 Task: Find connections with filter location Presidencia Roque Sáenz Peña with filter topic #communitywith filter profile language Spanish with filter current company JavaScript with filter school Lala Lajpatrai Institute Of Management with filter industry Motor Vehicle Parts Manufacturing with filter service category UX Research with filter keywords title Sound Engineer
Action: Mouse moved to (560, 98)
Screenshot: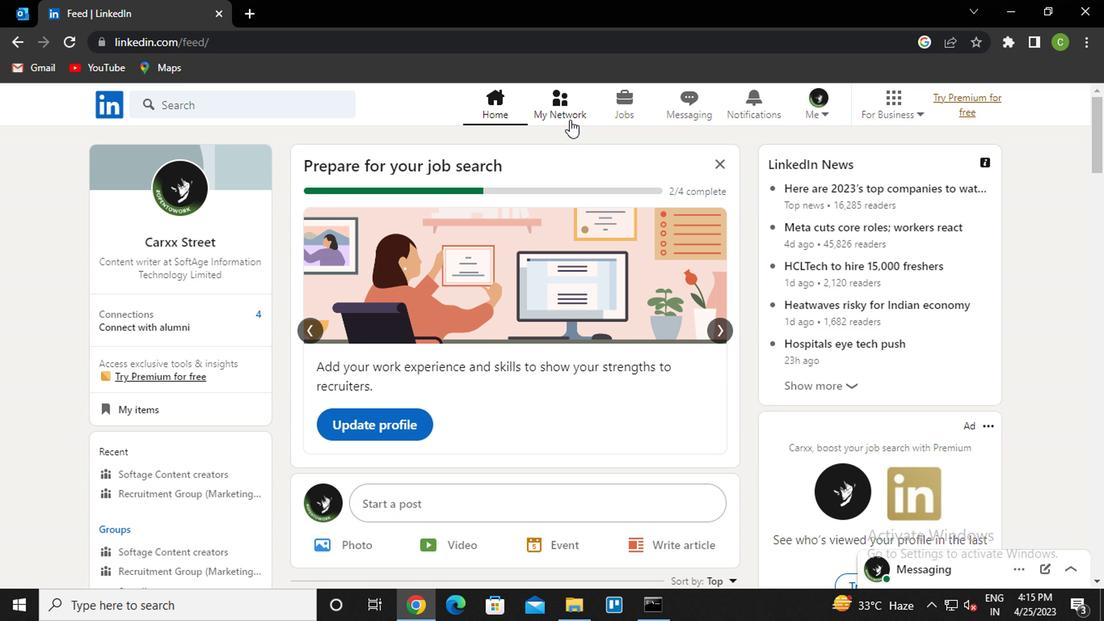 
Action: Mouse pressed left at (560, 98)
Screenshot: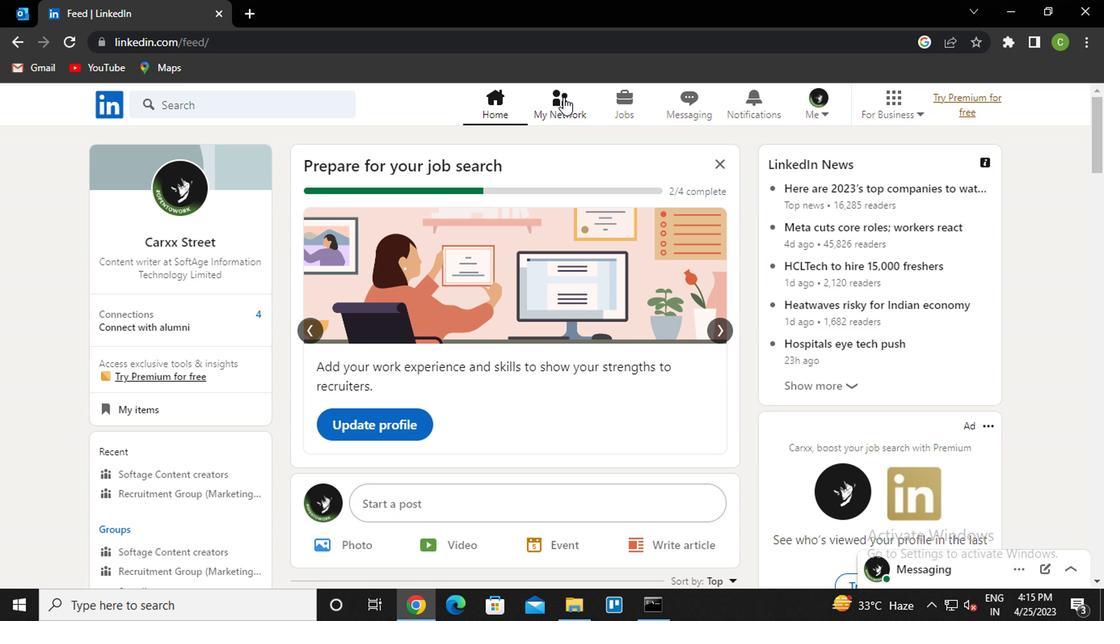 
Action: Mouse moved to (234, 195)
Screenshot: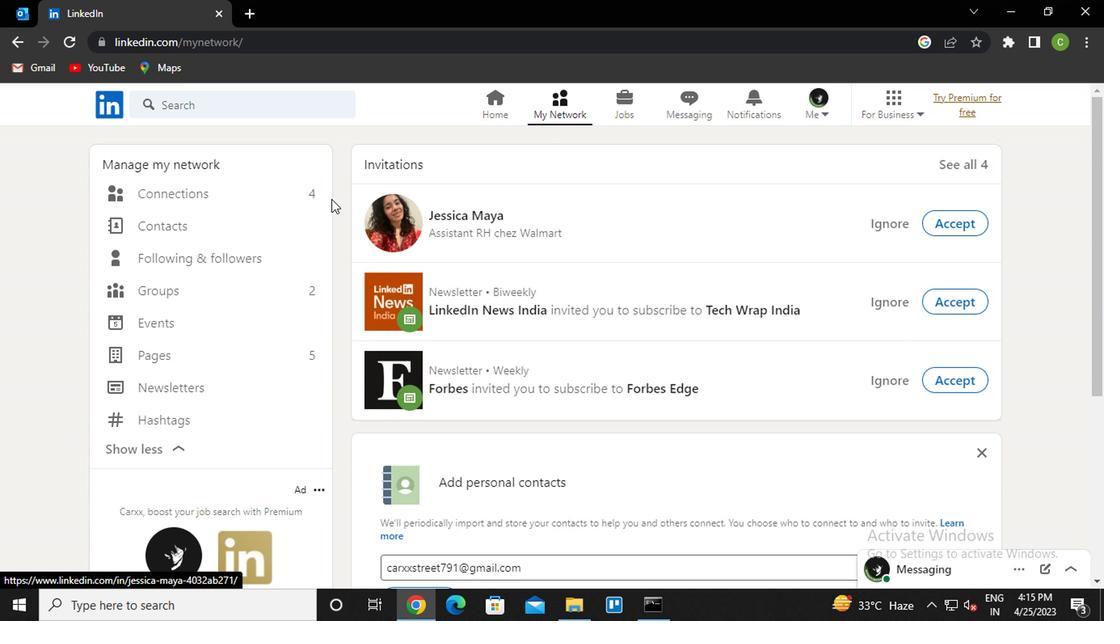 
Action: Mouse pressed left at (234, 195)
Screenshot: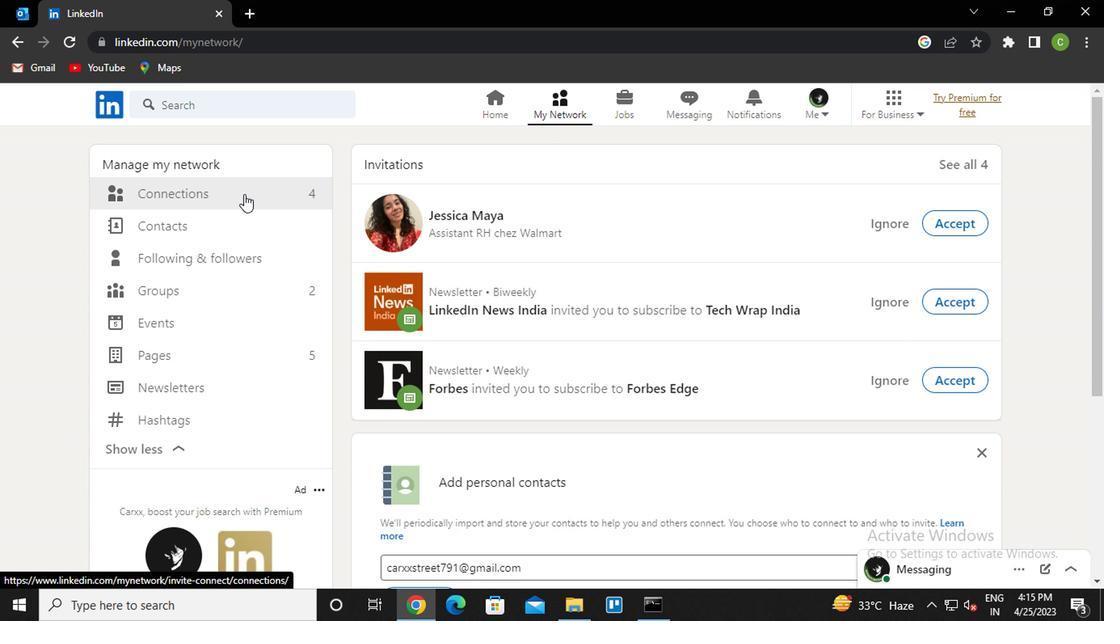 
Action: Mouse moved to (671, 186)
Screenshot: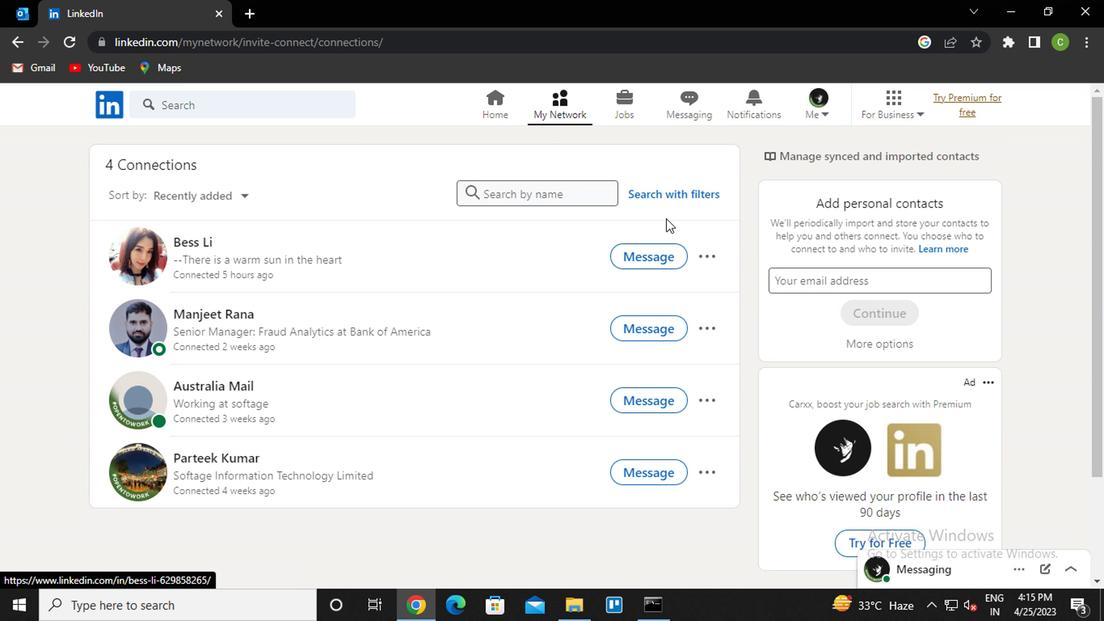 
Action: Mouse pressed left at (671, 186)
Screenshot: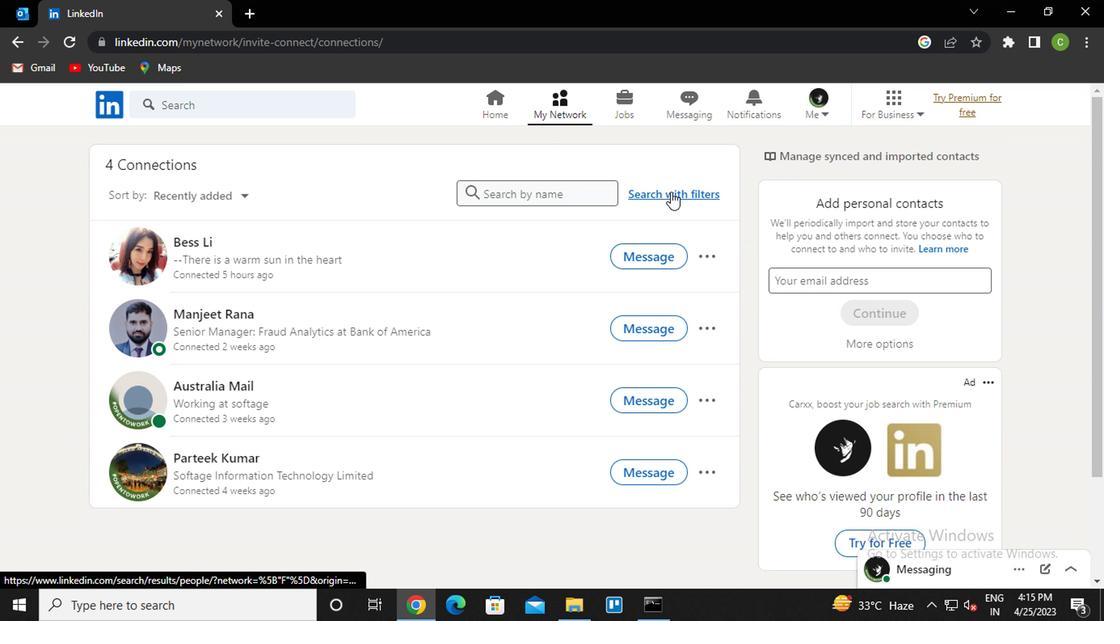 
Action: Mouse moved to (522, 156)
Screenshot: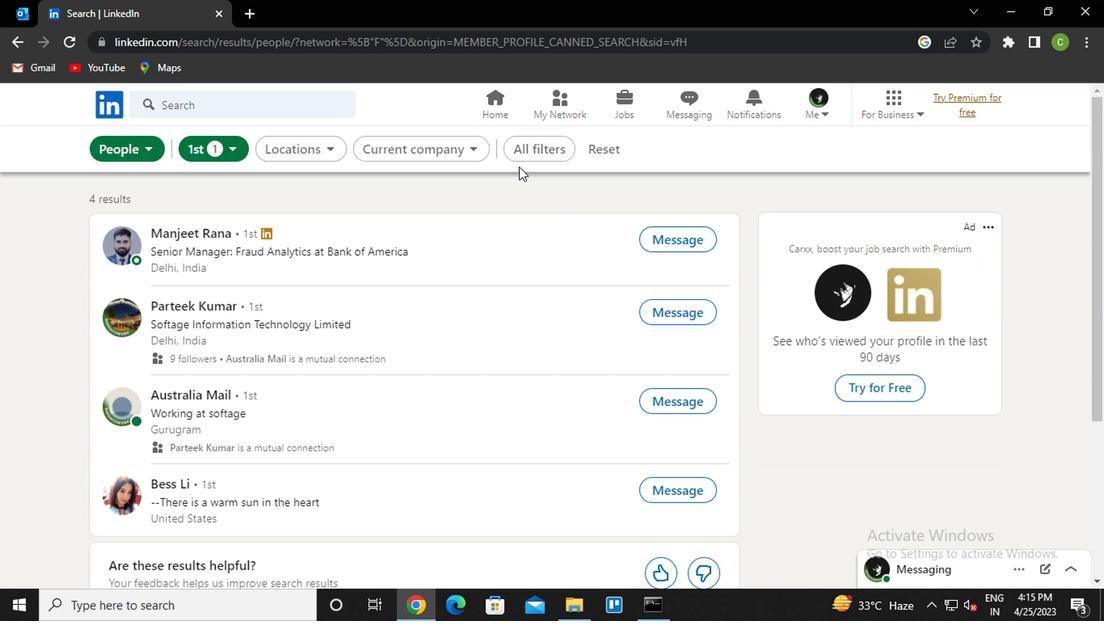 
Action: Mouse pressed left at (522, 156)
Screenshot: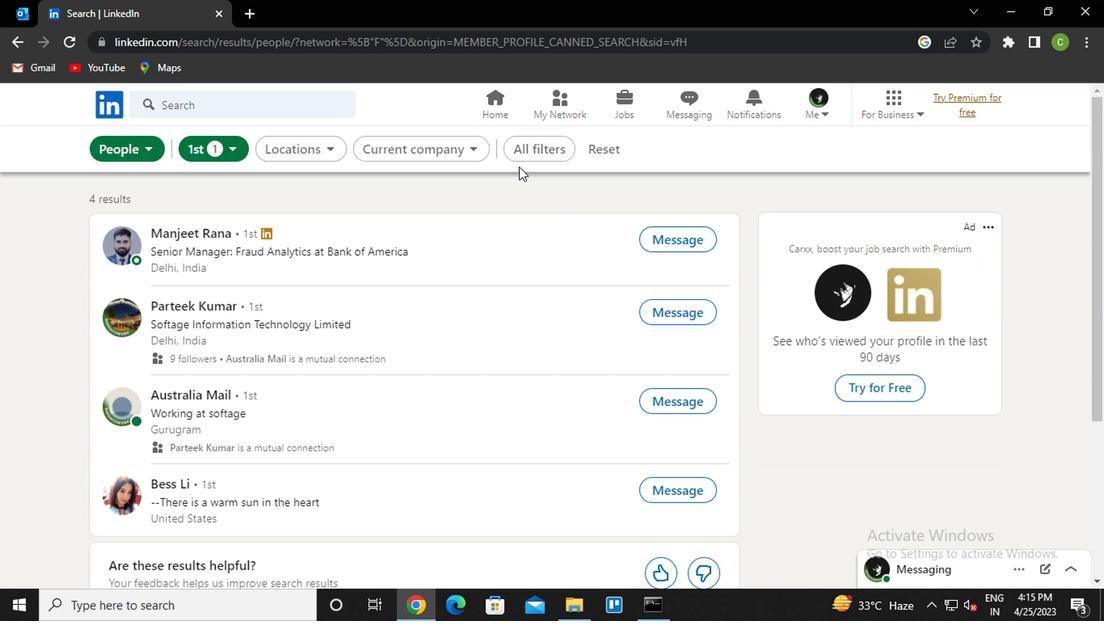 
Action: Mouse moved to (868, 357)
Screenshot: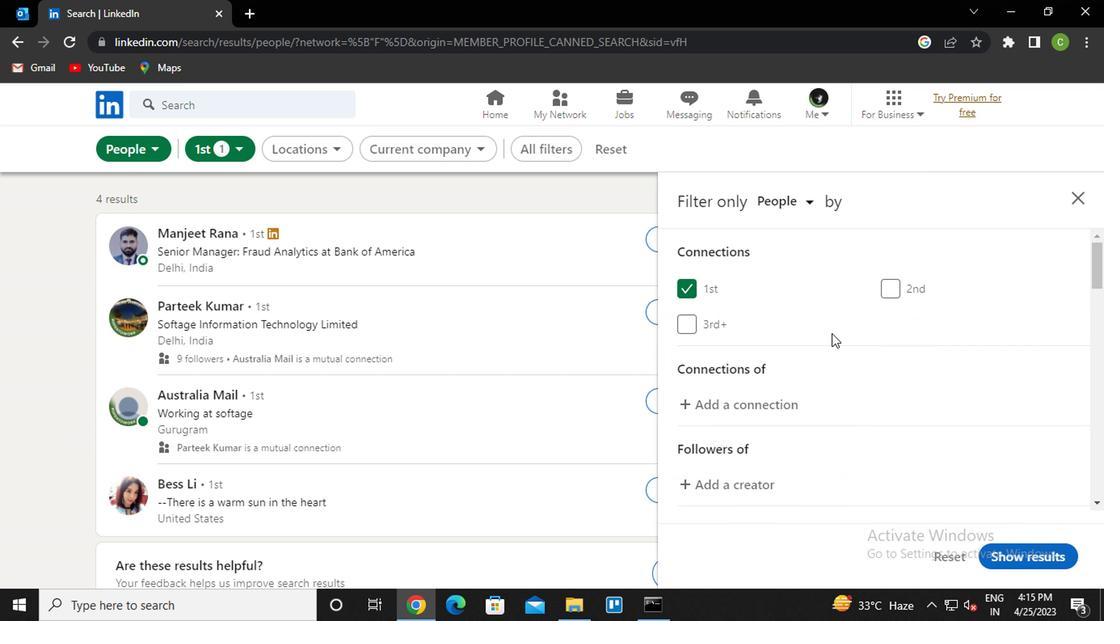 
Action: Mouse scrolled (868, 357) with delta (0, 0)
Screenshot: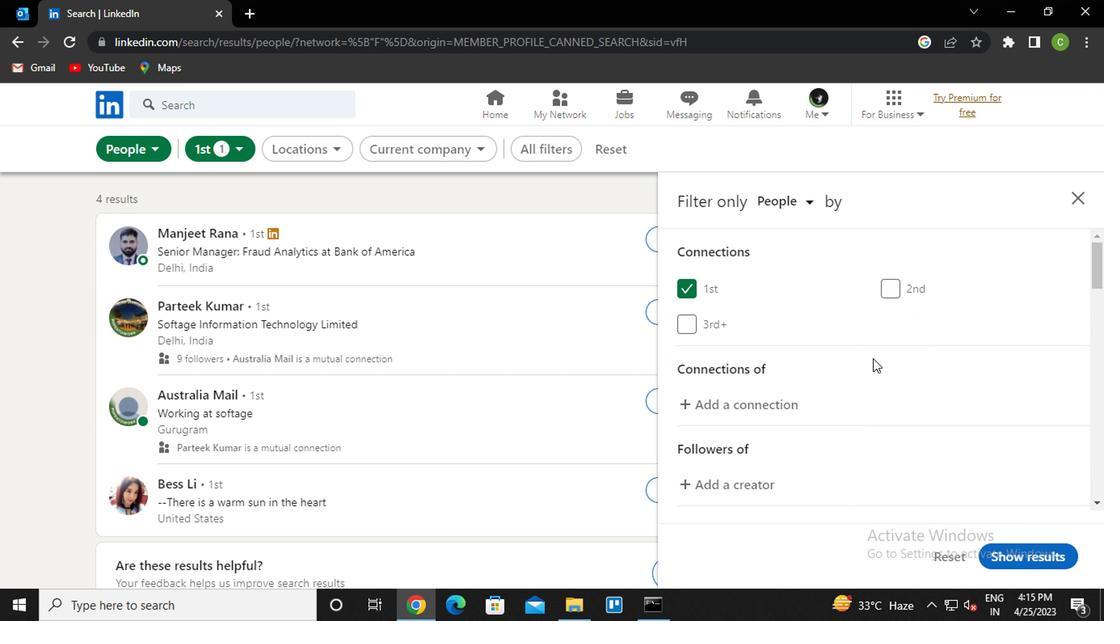 
Action: Mouse scrolled (868, 357) with delta (0, 0)
Screenshot: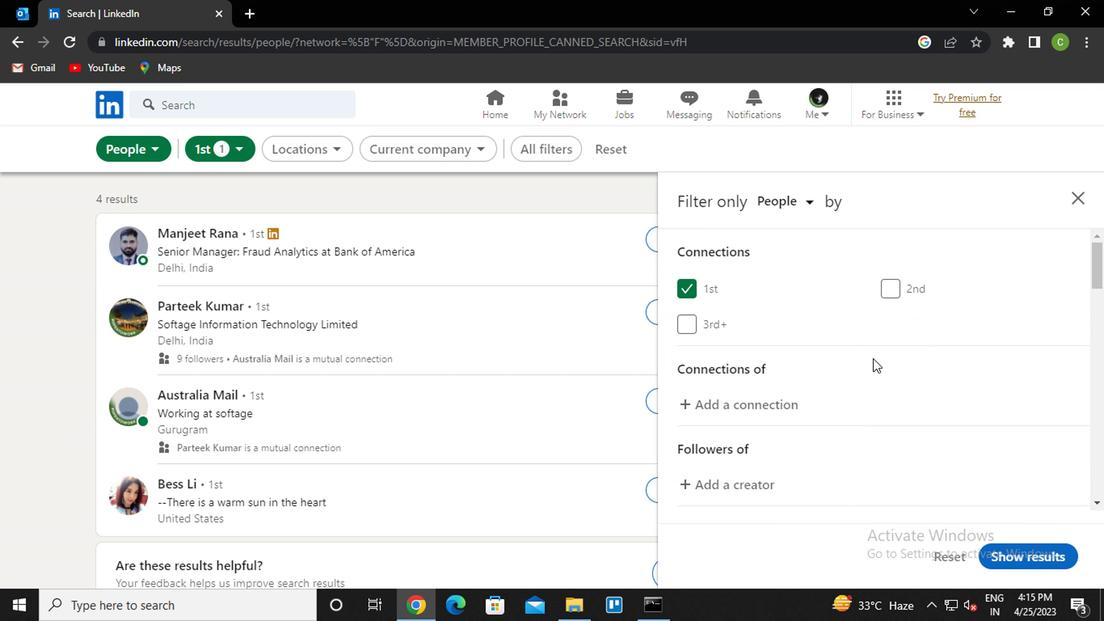 
Action: Mouse moved to (930, 464)
Screenshot: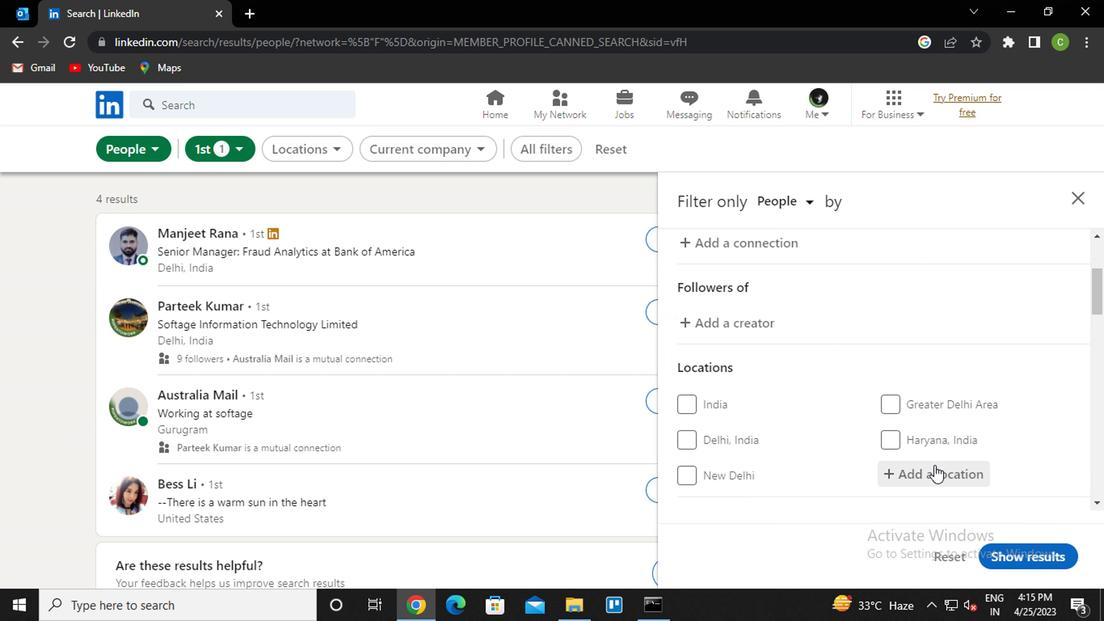 
Action: Mouse pressed left at (930, 464)
Screenshot: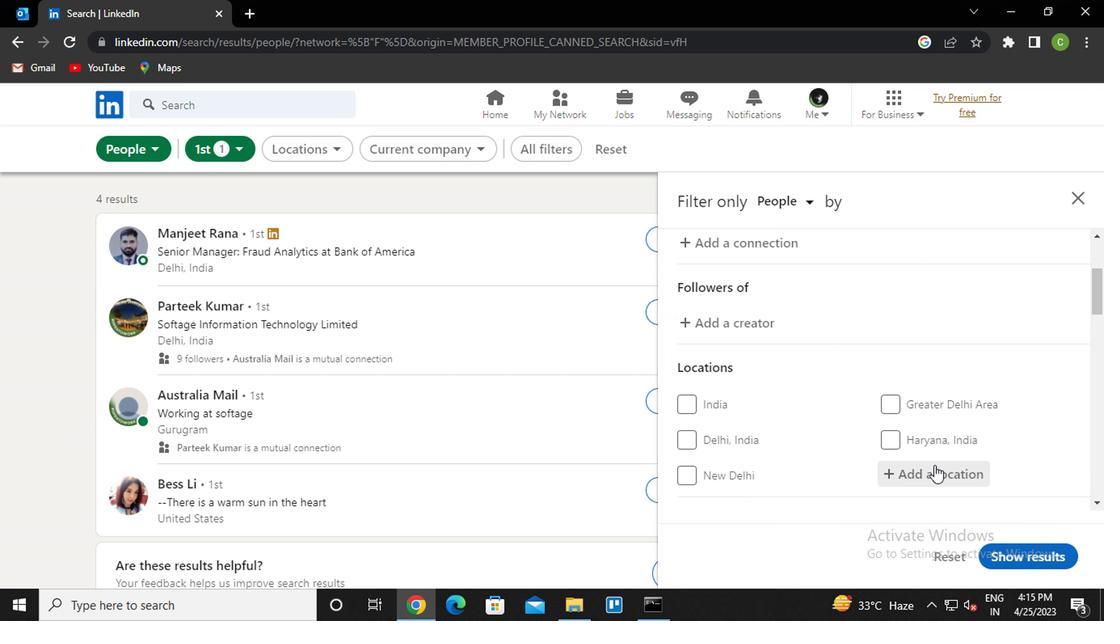 
Action: Key pressed <Key.caps_lock><Key.caps_lock>p<Key.caps_lock>resid<Key.down><Key.enter>
Screenshot: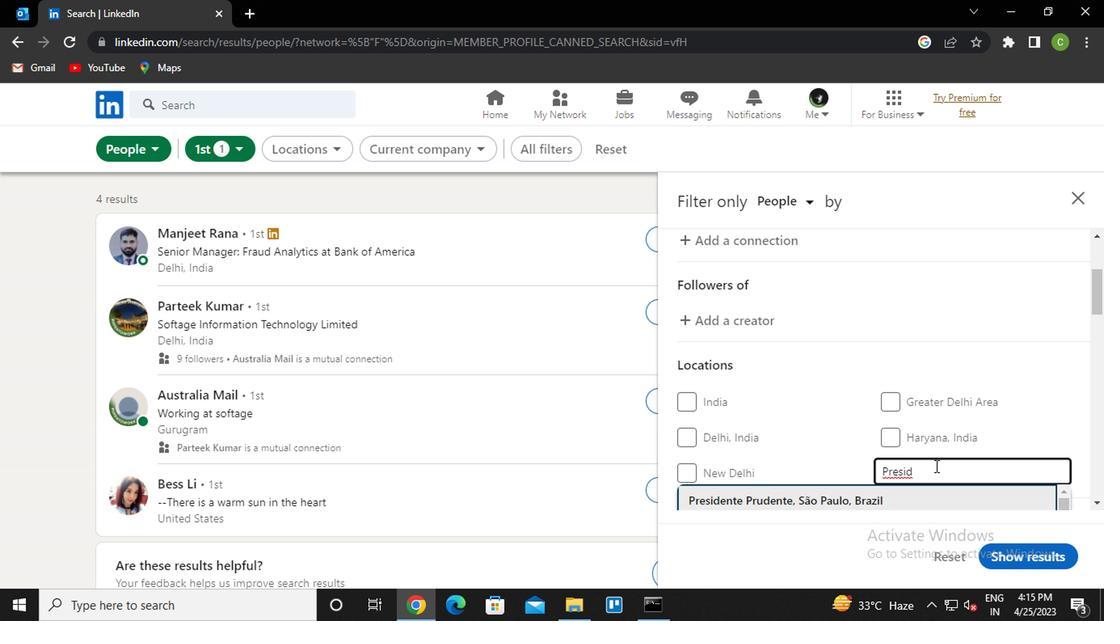 
Action: Mouse moved to (930, 371)
Screenshot: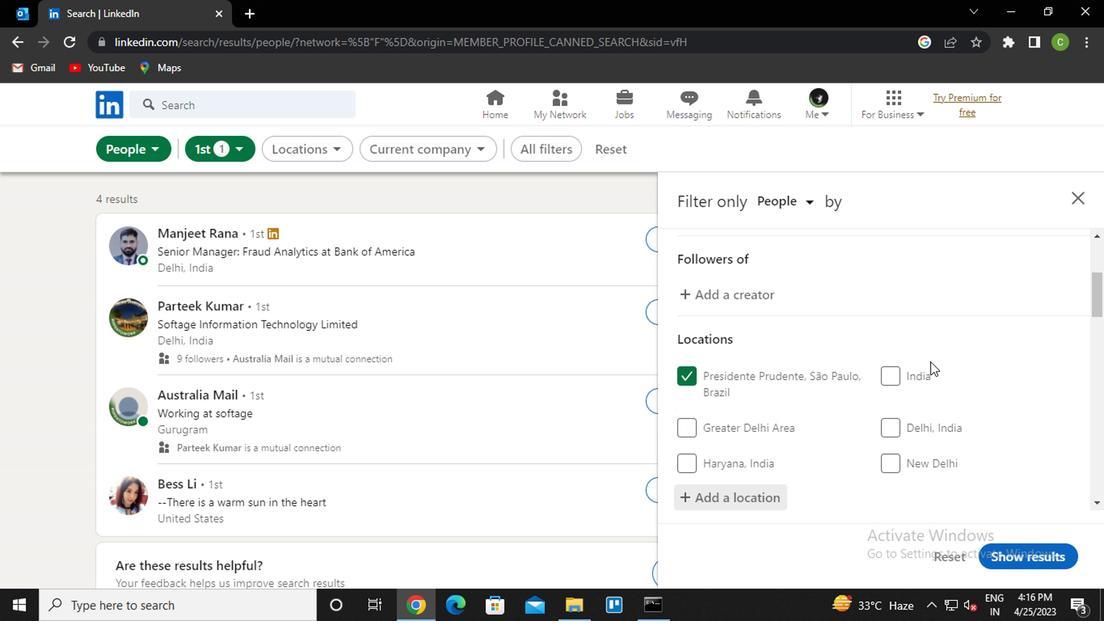 
Action: Mouse scrolled (930, 370) with delta (0, -1)
Screenshot: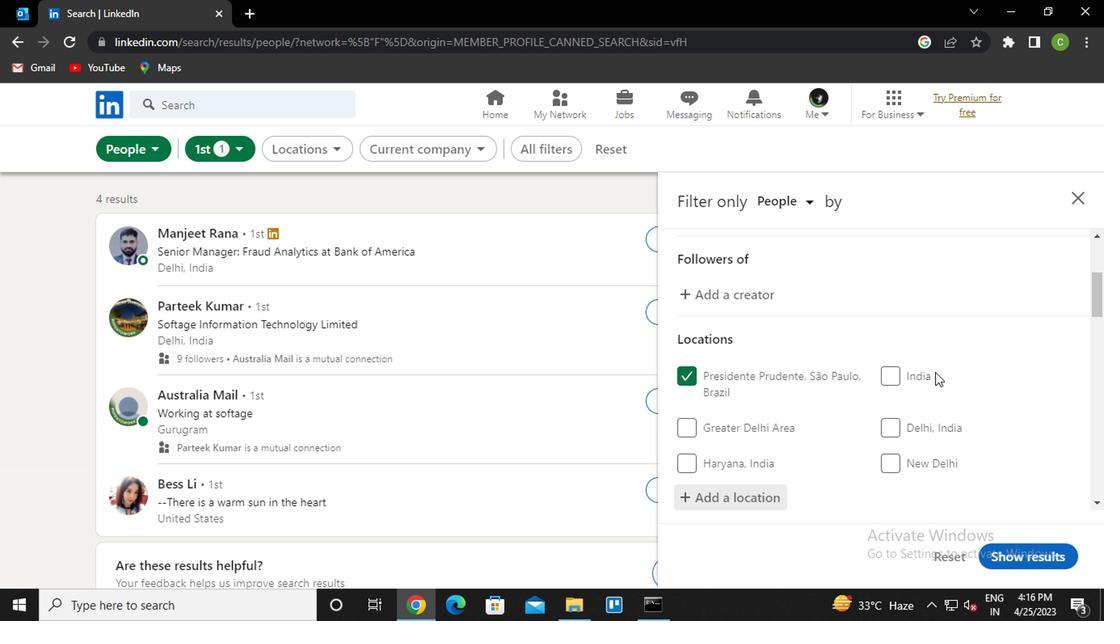 
Action: Mouse moved to (930, 372)
Screenshot: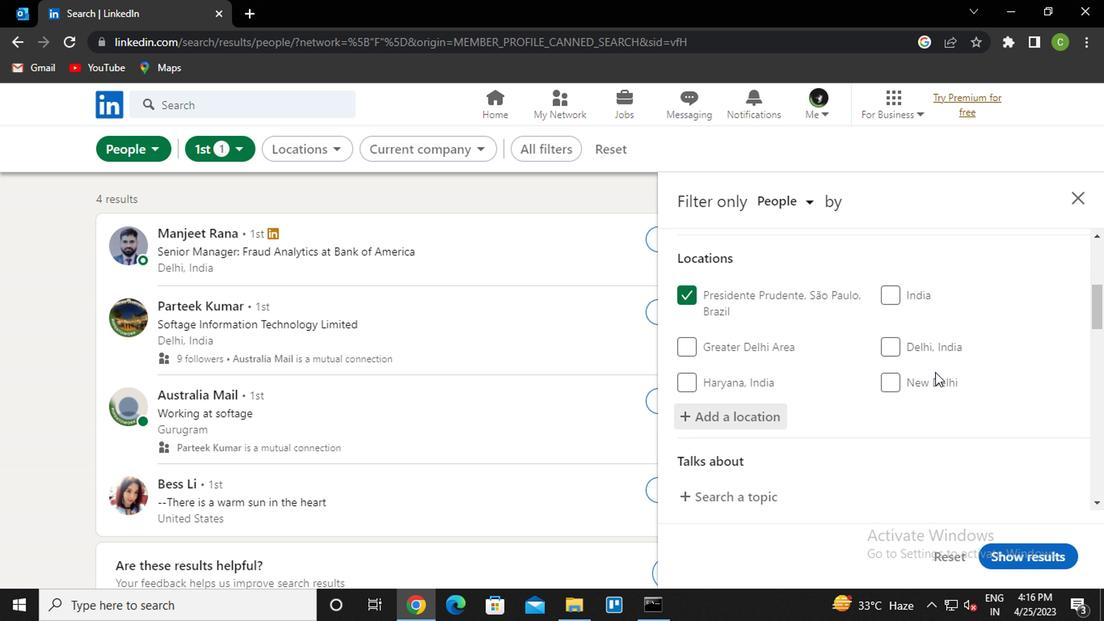 
Action: Mouse scrolled (930, 371) with delta (0, 0)
Screenshot: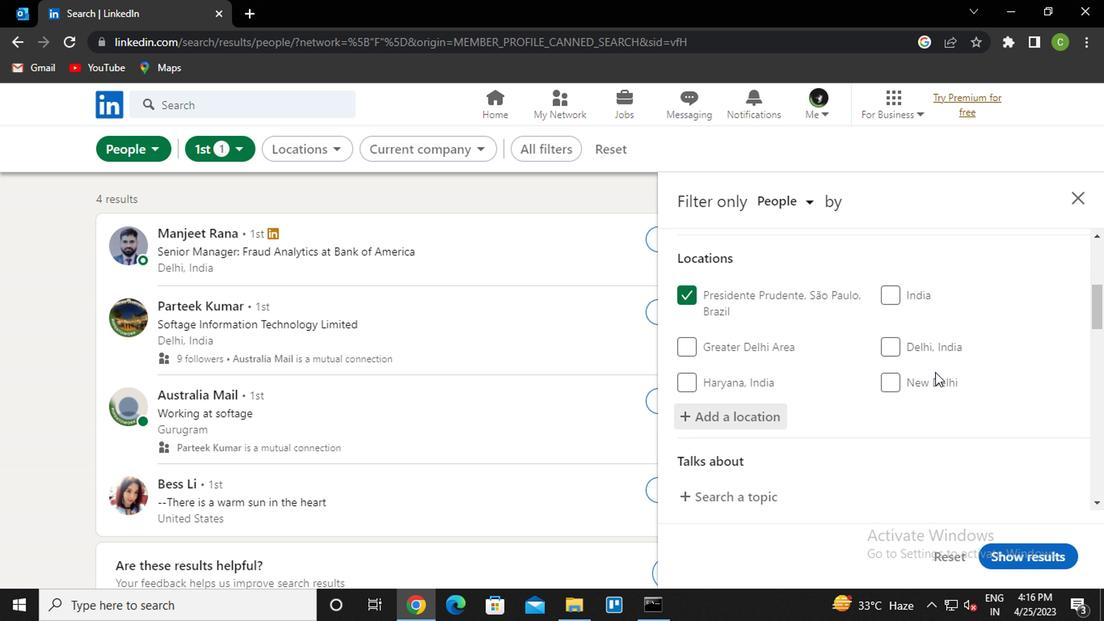
Action: Mouse moved to (764, 410)
Screenshot: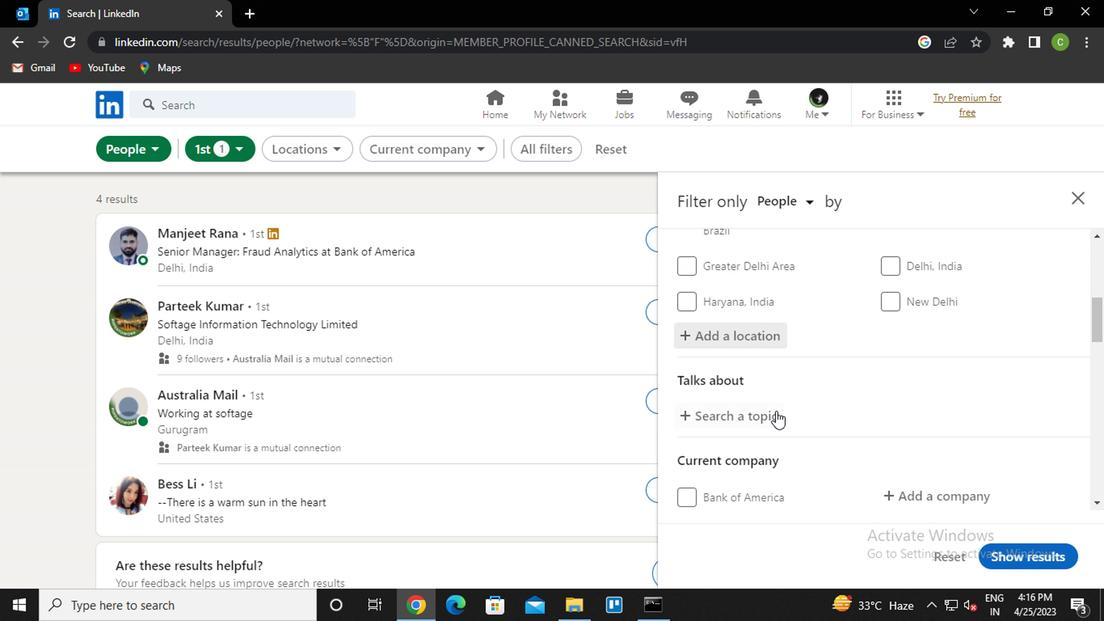 
Action: Mouse pressed left at (764, 410)
Screenshot: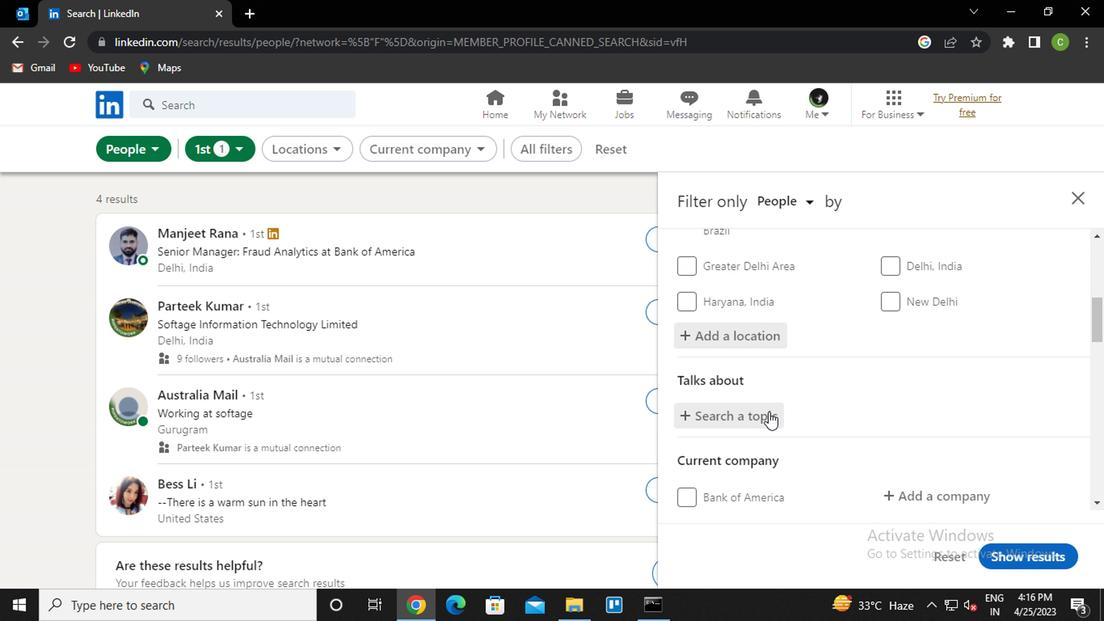 
Action: Key pressed comunity<Key.down><Key.down><Key.enter>
Screenshot: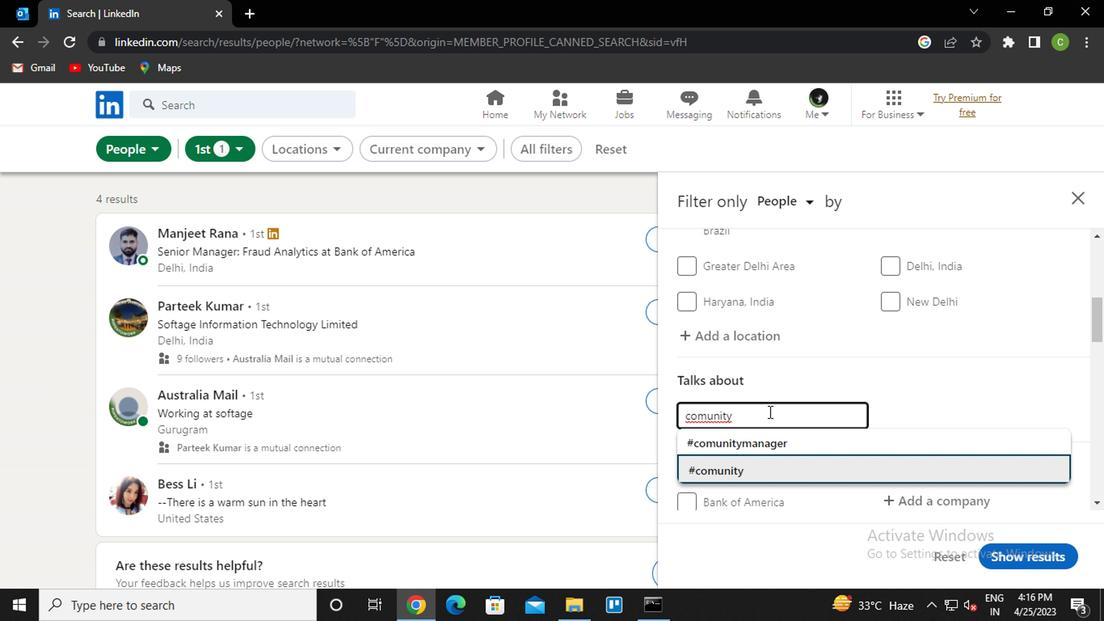 
Action: Mouse moved to (821, 410)
Screenshot: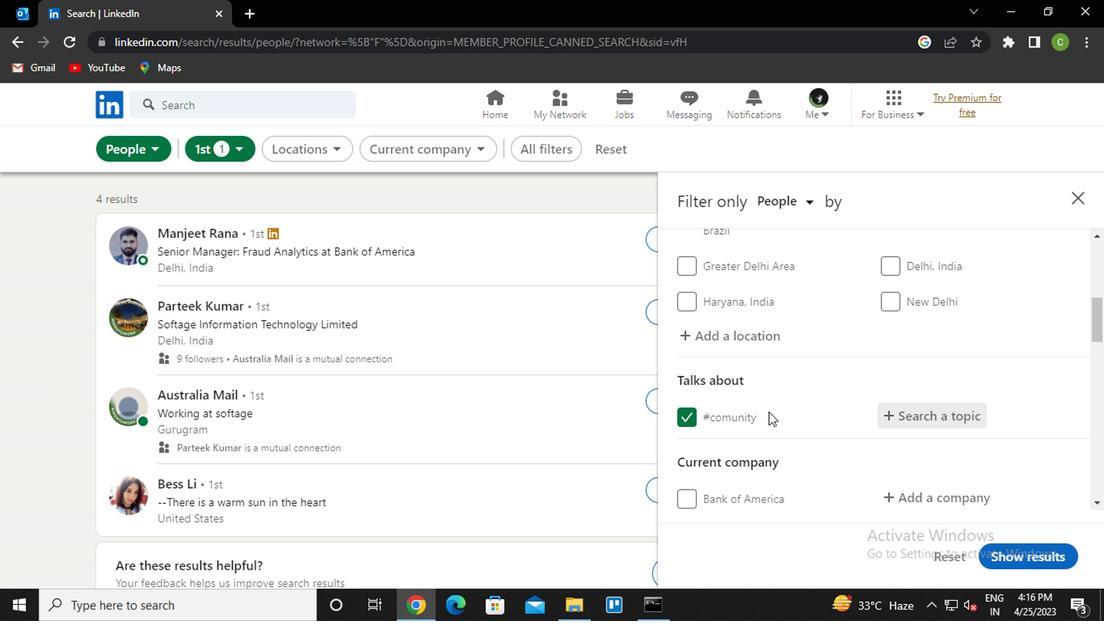 
Action: Mouse scrolled (821, 409) with delta (0, 0)
Screenshot: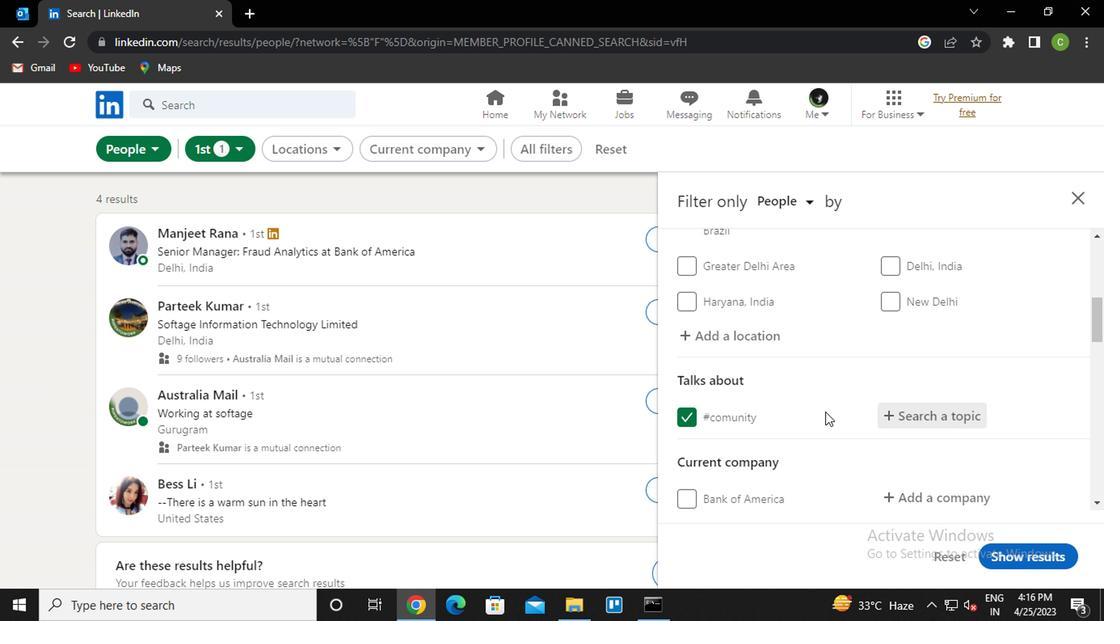 
Action: Mouse moved to (814, 407)
Screenshot: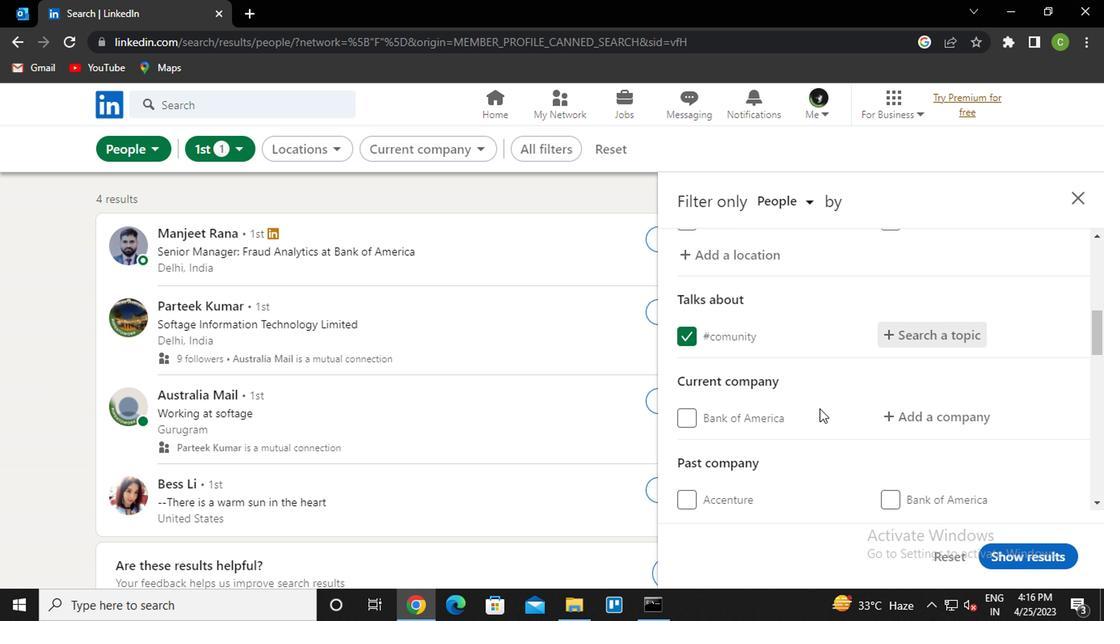 
Action: Mouse scrolled (814, 406) with delta (0, -1)
Screenshot: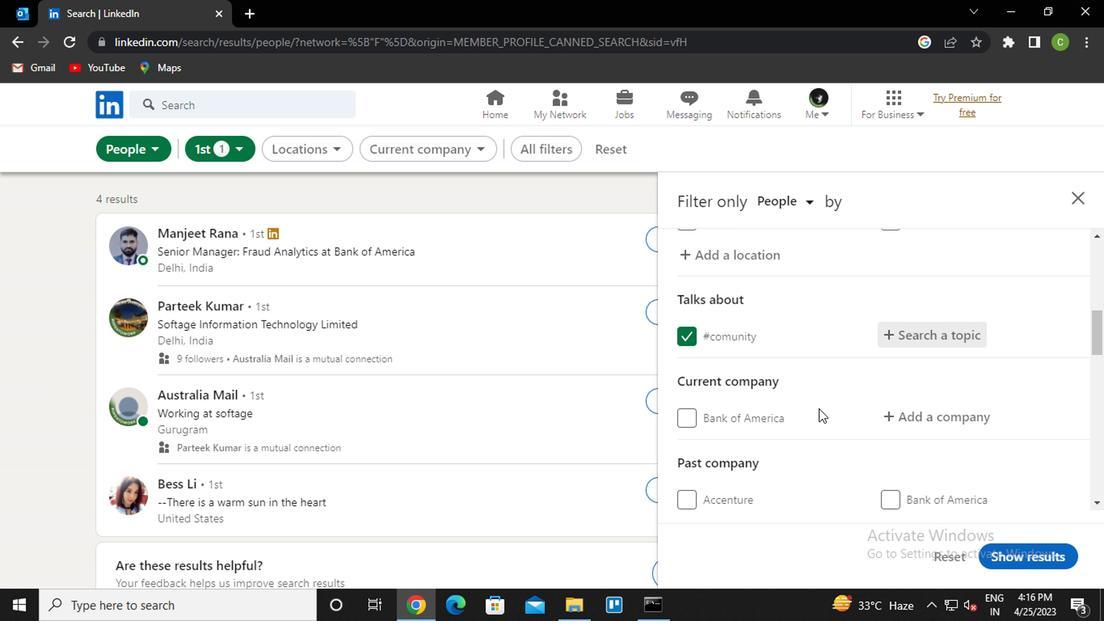 
Action: Mouse moved to (951, 339)
Screenshot: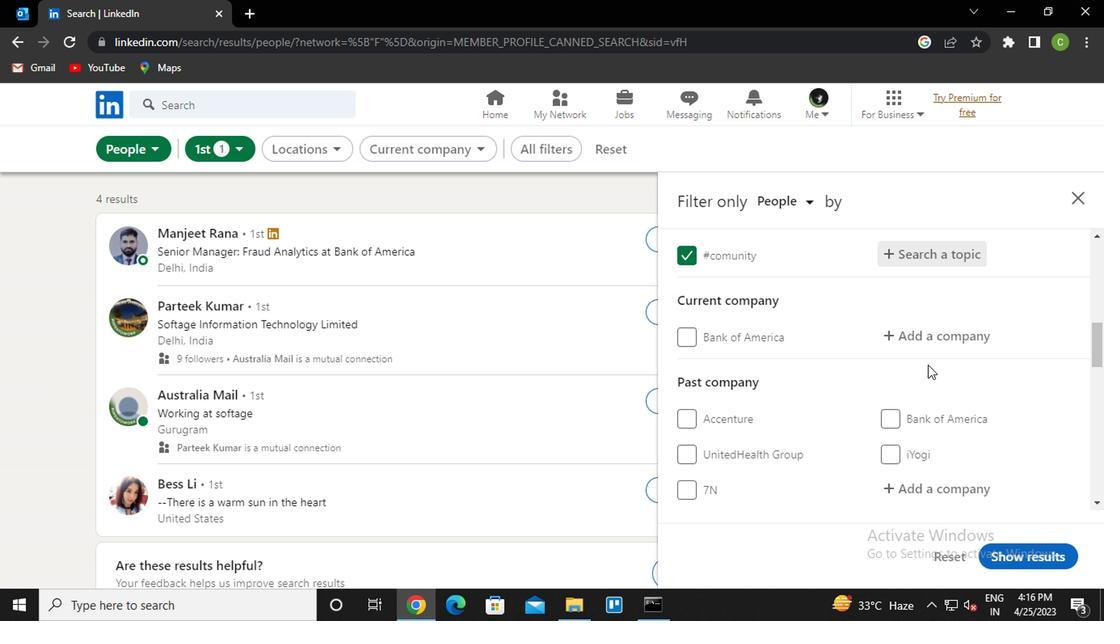 
Action: Mouse pressed left at (951, 339)
Screenshot: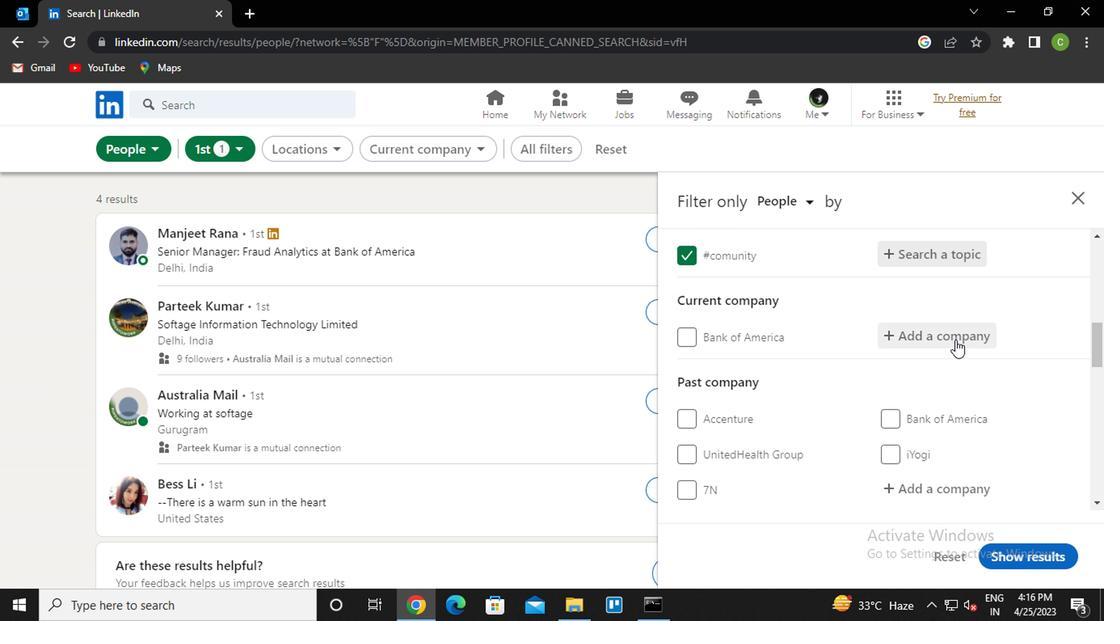 
Action: Key pressed java<Key.down><Key.enter>
Screenshot: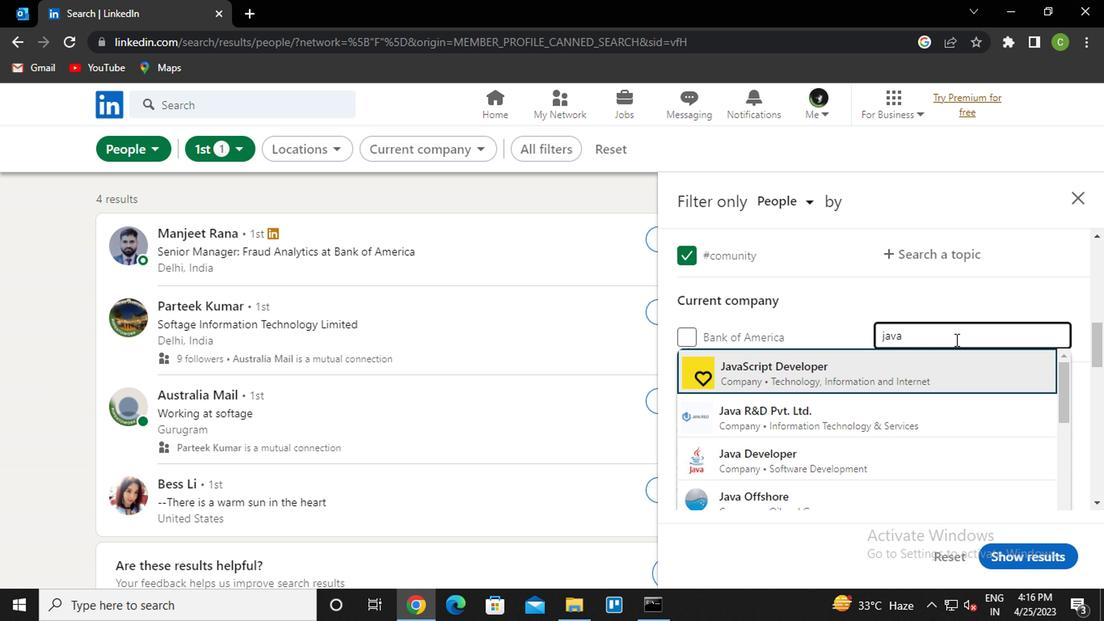 
Action: Mouse moved to (914, 369)
Screenshot: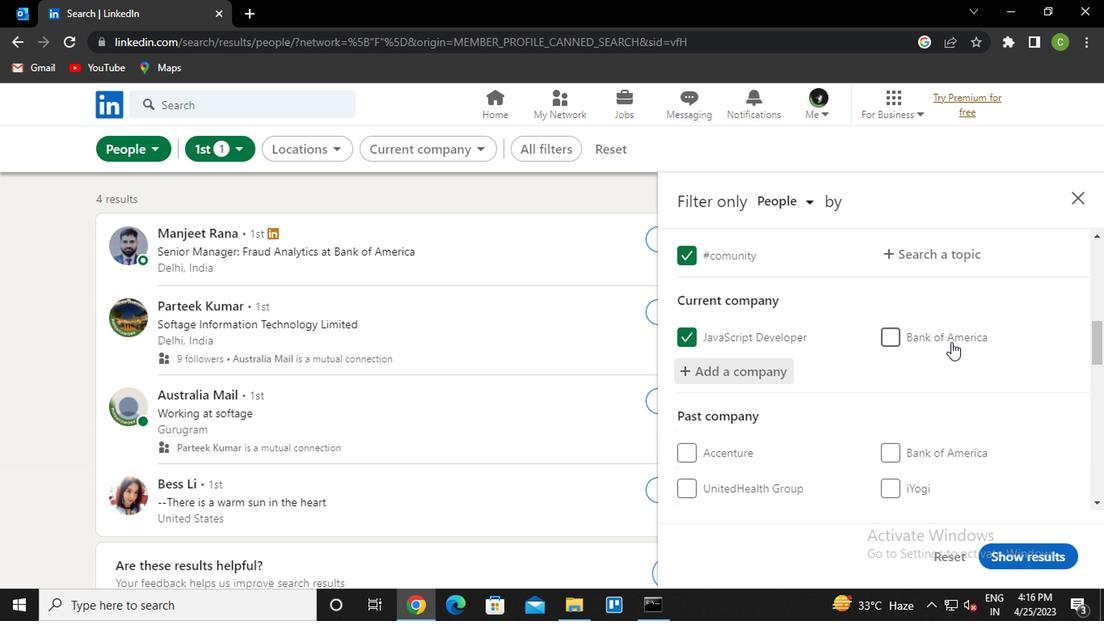 
Action: Mouse scrolled (914, 368) with delta (0, -1)
Screenshot: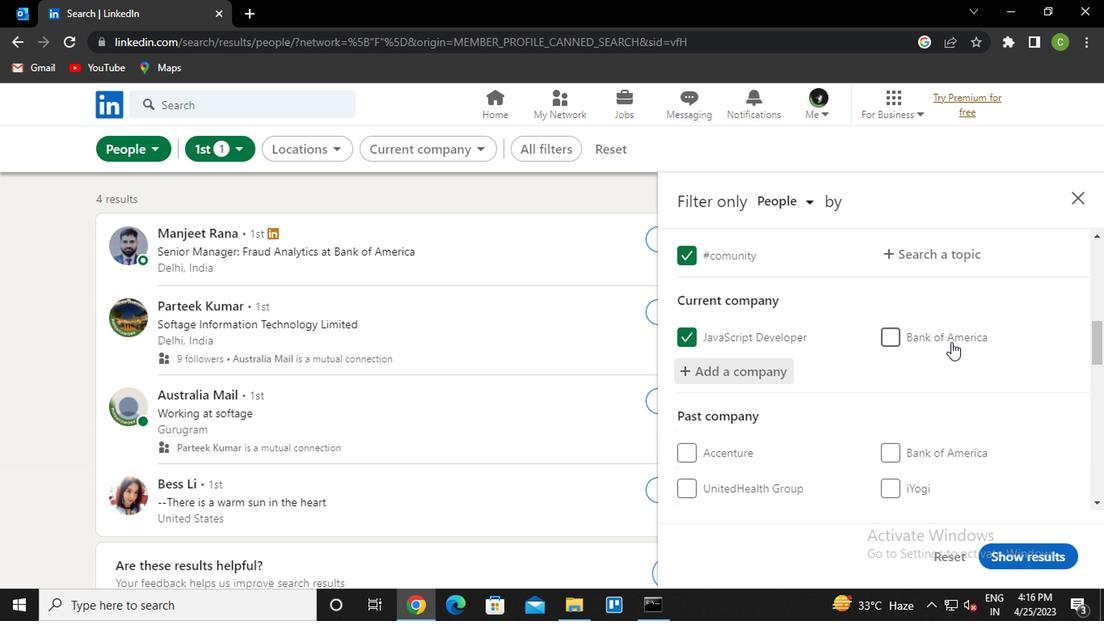 
Action: Mouse moved to (917, 366)
Screenshot: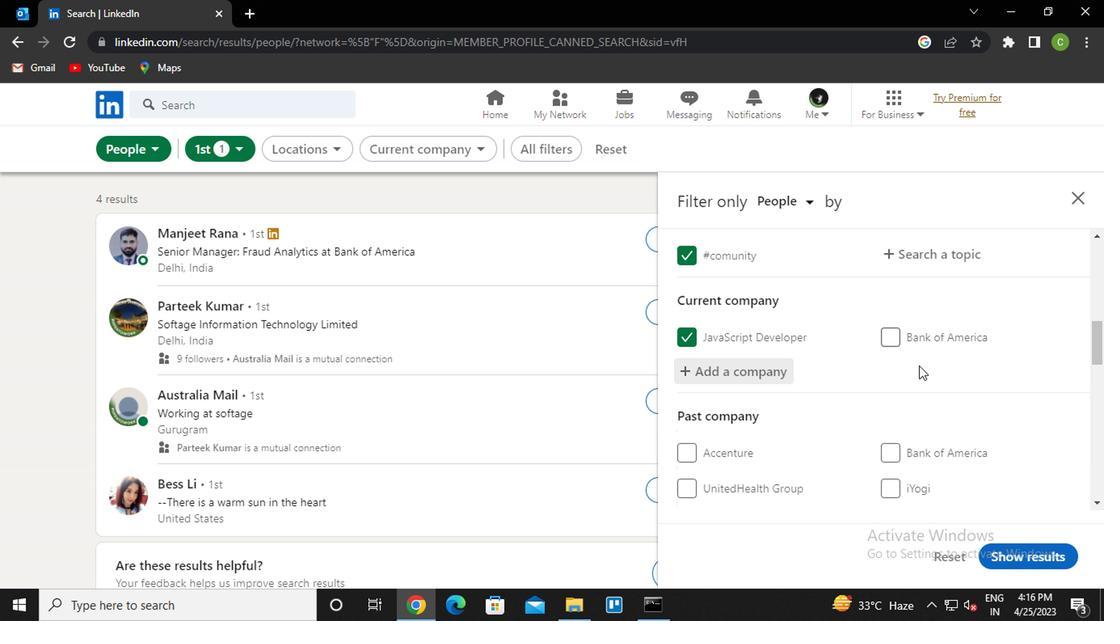 
Action: Mouse scrolled (917, 365) with delta (0, 0)
Screenshot: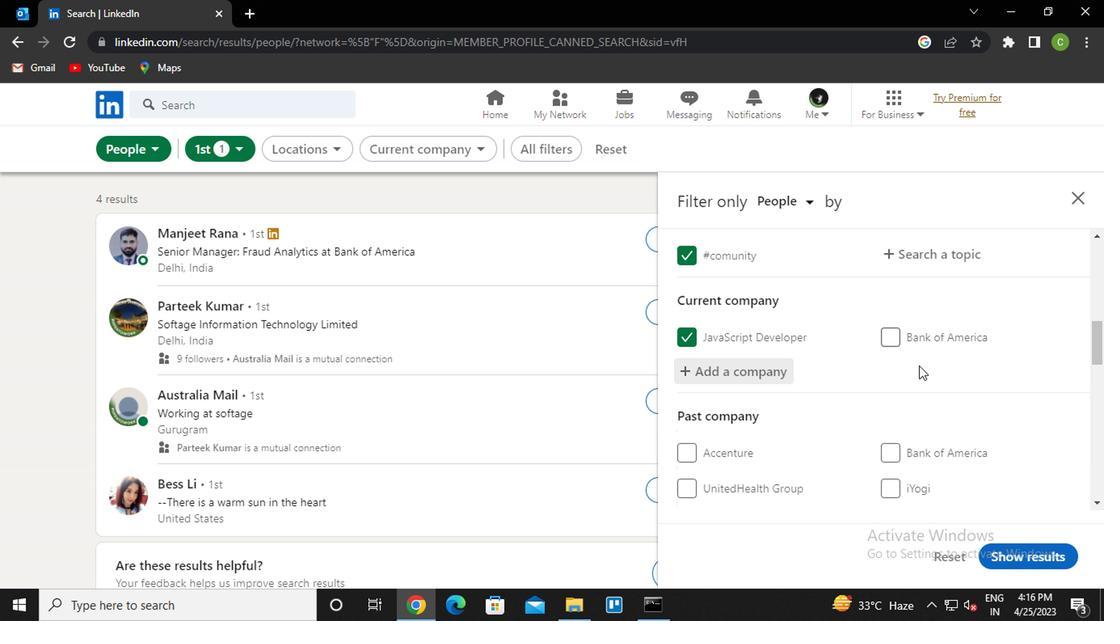 
Action: Mouse moved to (745, 399)
Screenshot: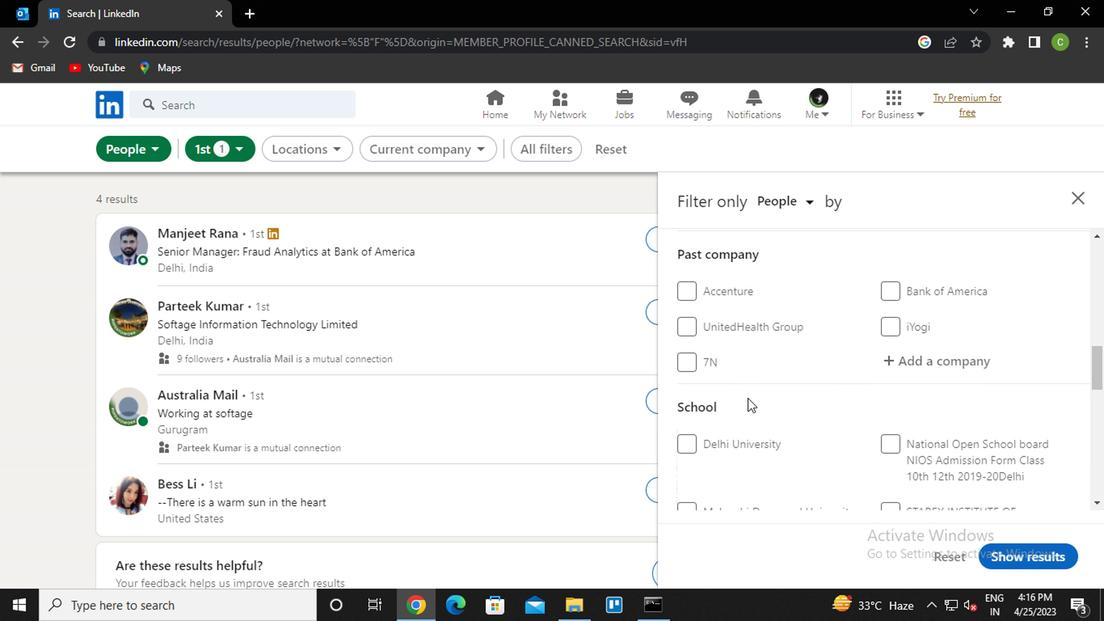 
Action: Mouse scrolled (745, 398) with delta (0, -1)
Screenshot: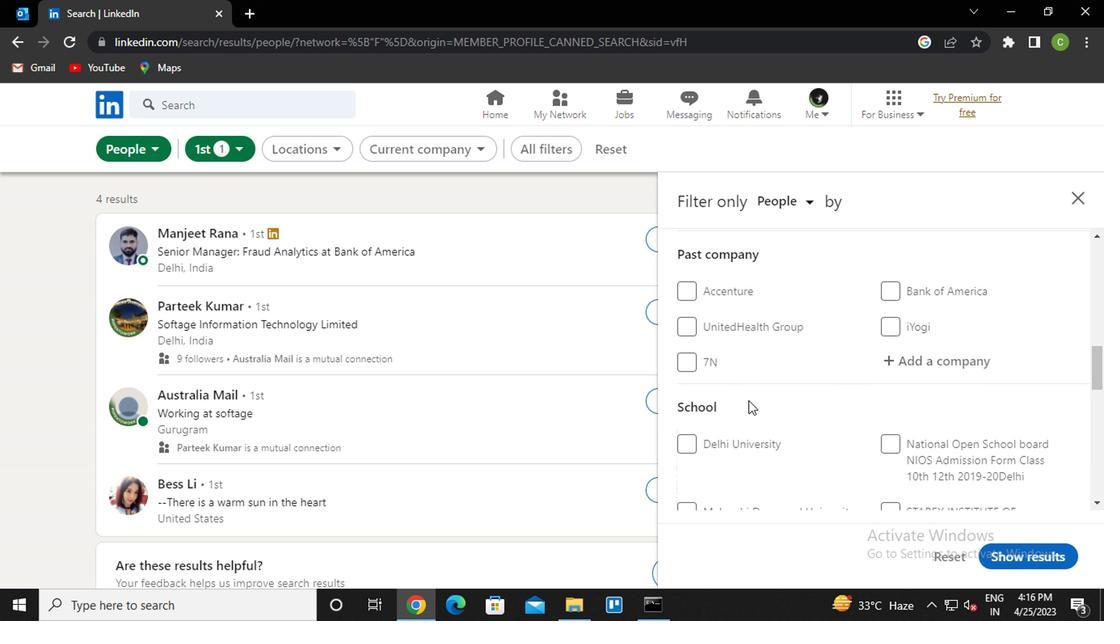
Action: Mouse moved to (748, 423)
Screenshot: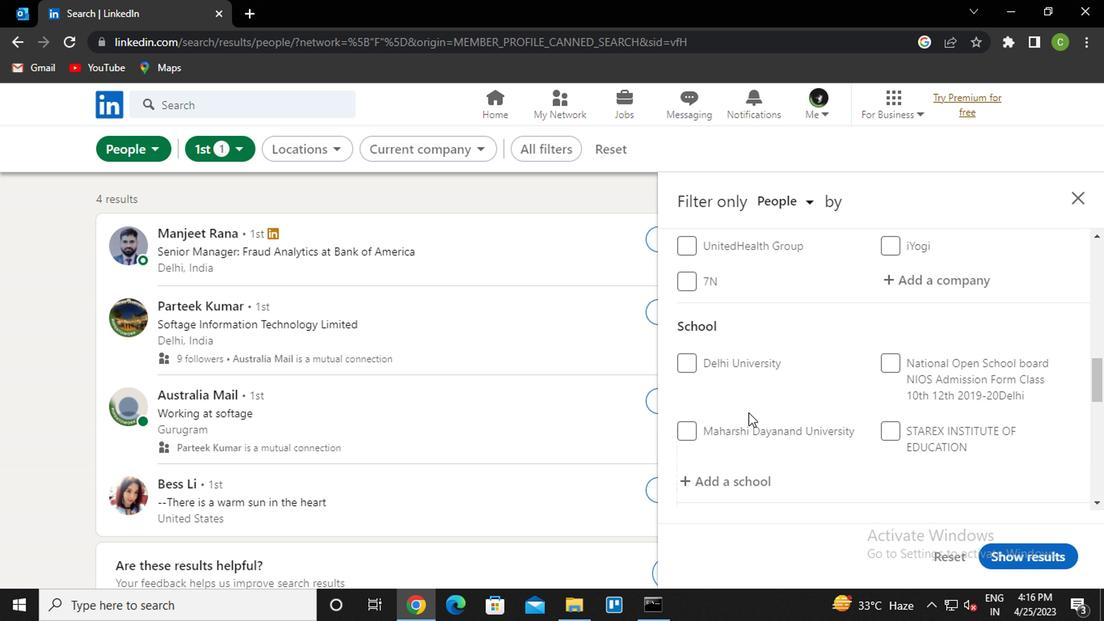 
Action: Mouse scrolled (748, 422) with delta (0, -1)
Screenshot: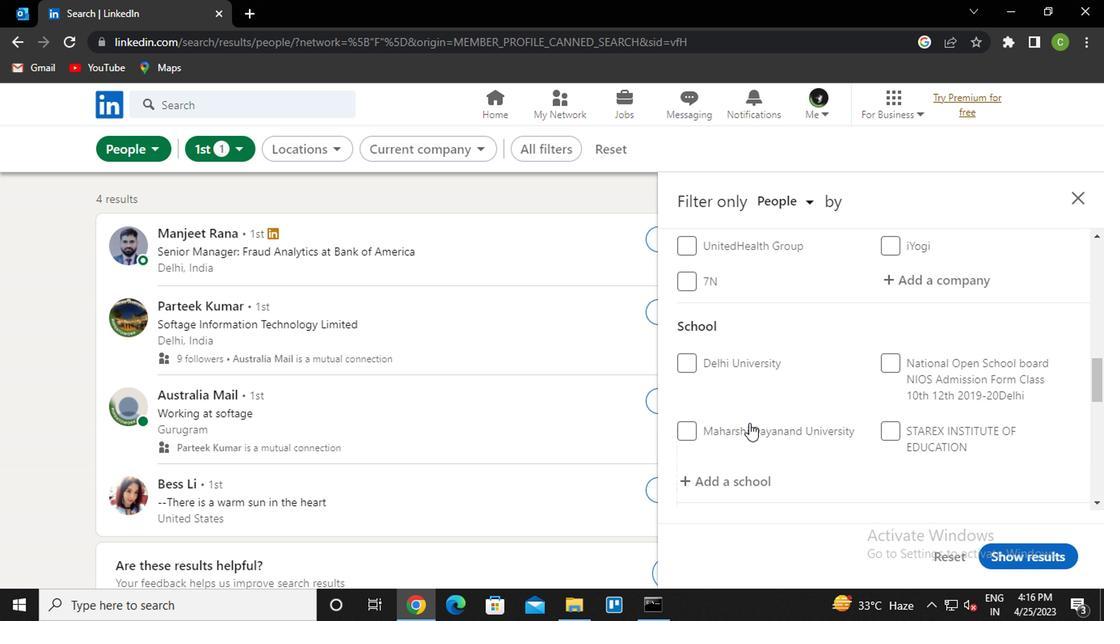 
Action: Mouse moved to (745, 408)
Screenshot: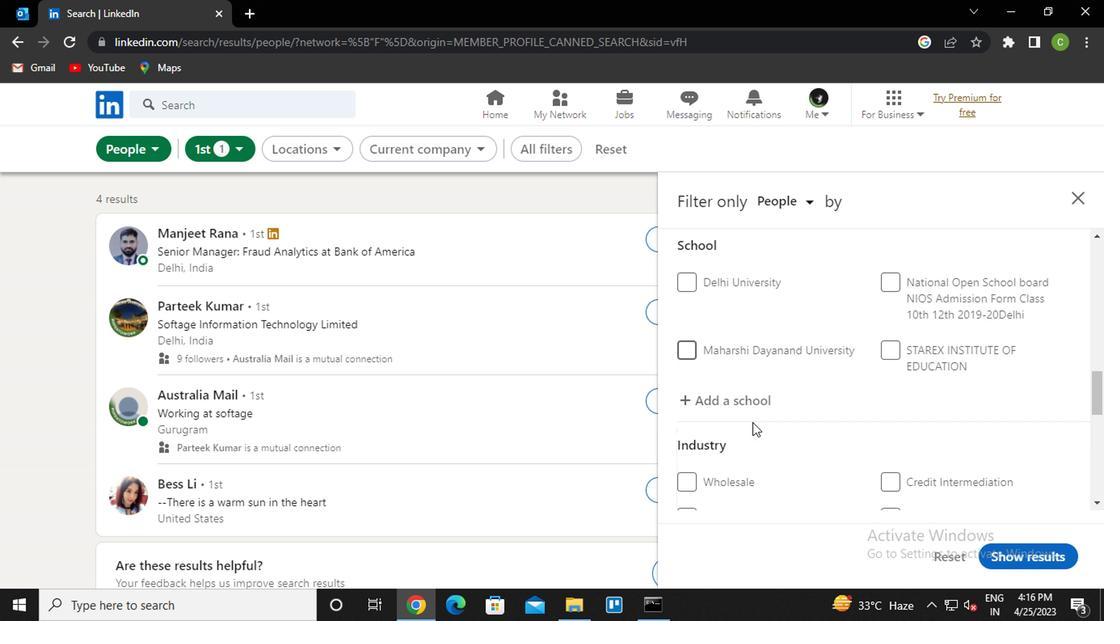 
Action: Mouse pressed left at (745, 408)
Screenshot: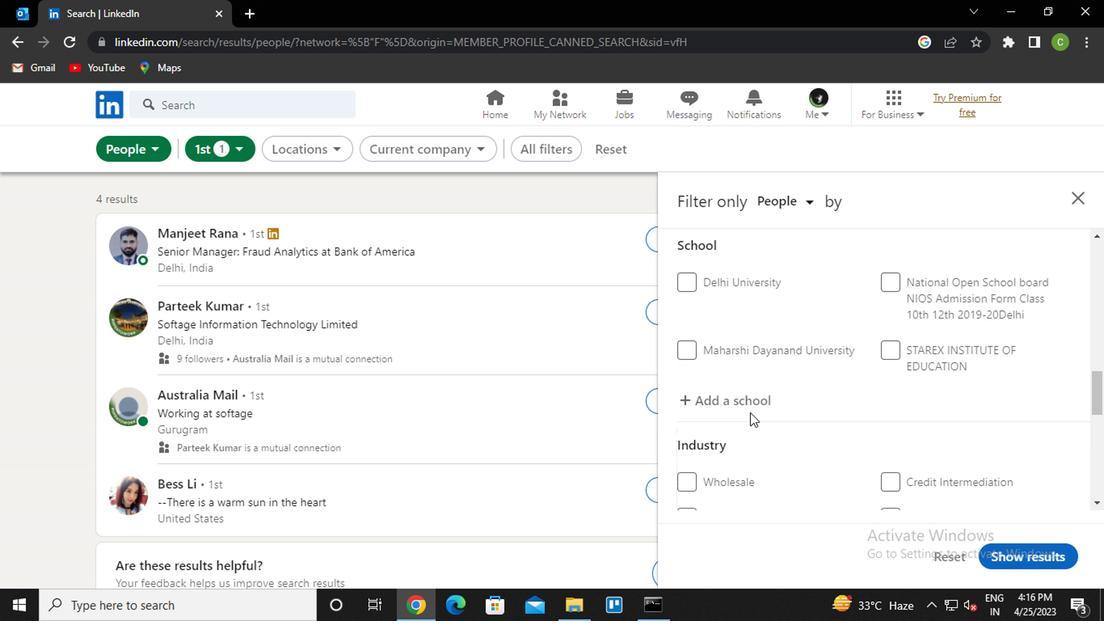 
Action: Mouse moved to (745, 408)
Screenshot: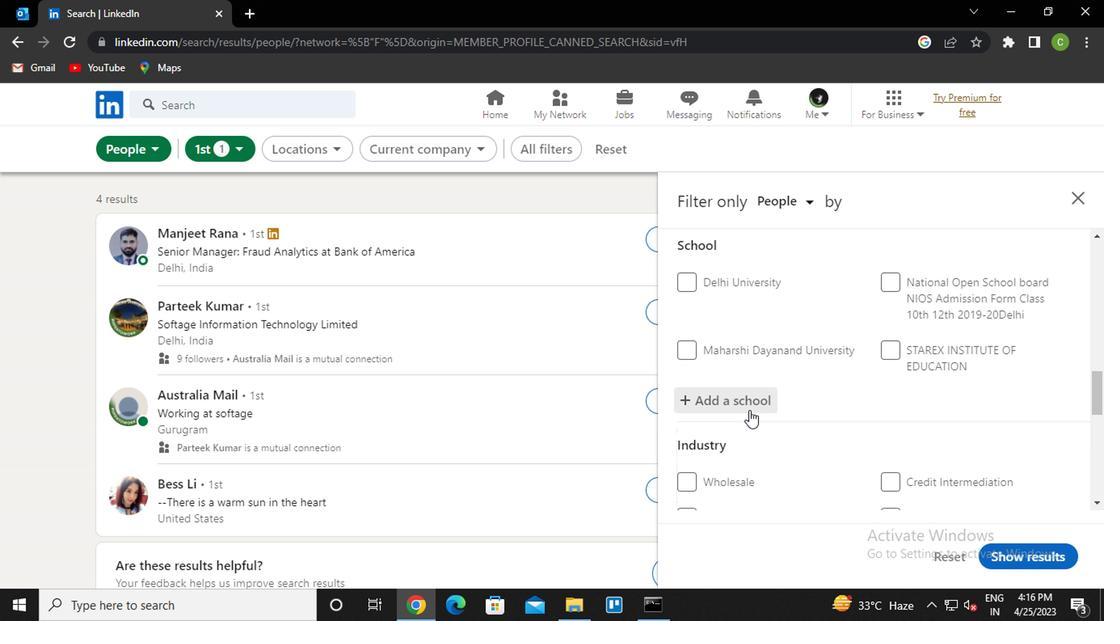 
Action: Key pressed <Key.caps_lock>l<Key.caps_lock>ala<Key.space>laj<Key.down><Key.enter>
Screenshot: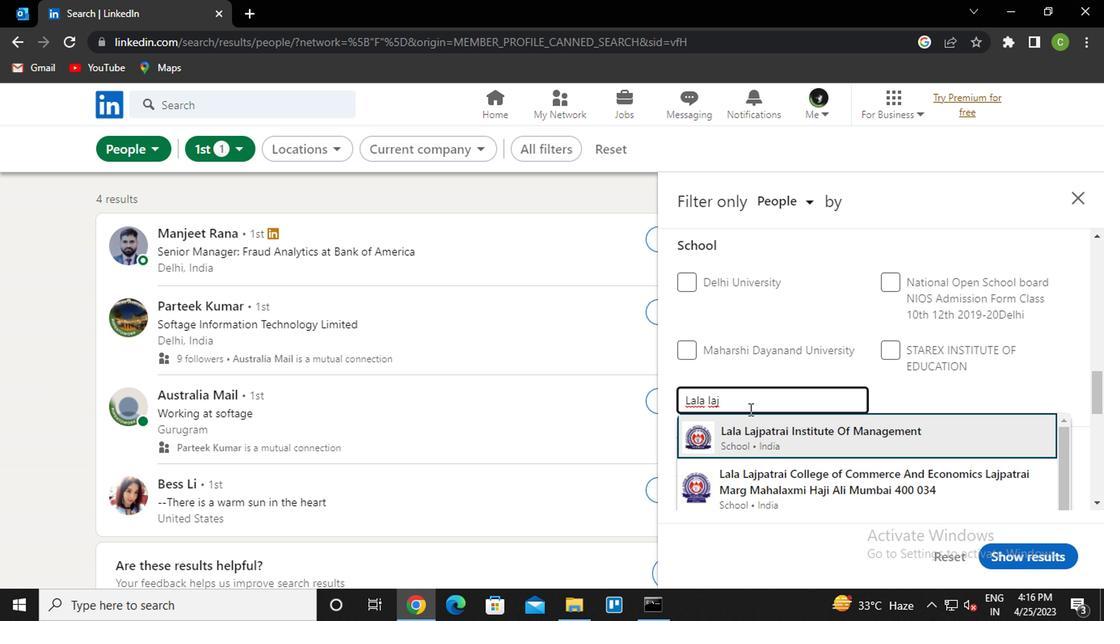 
Action: Mouse moved to (792, 390)
Screenshot: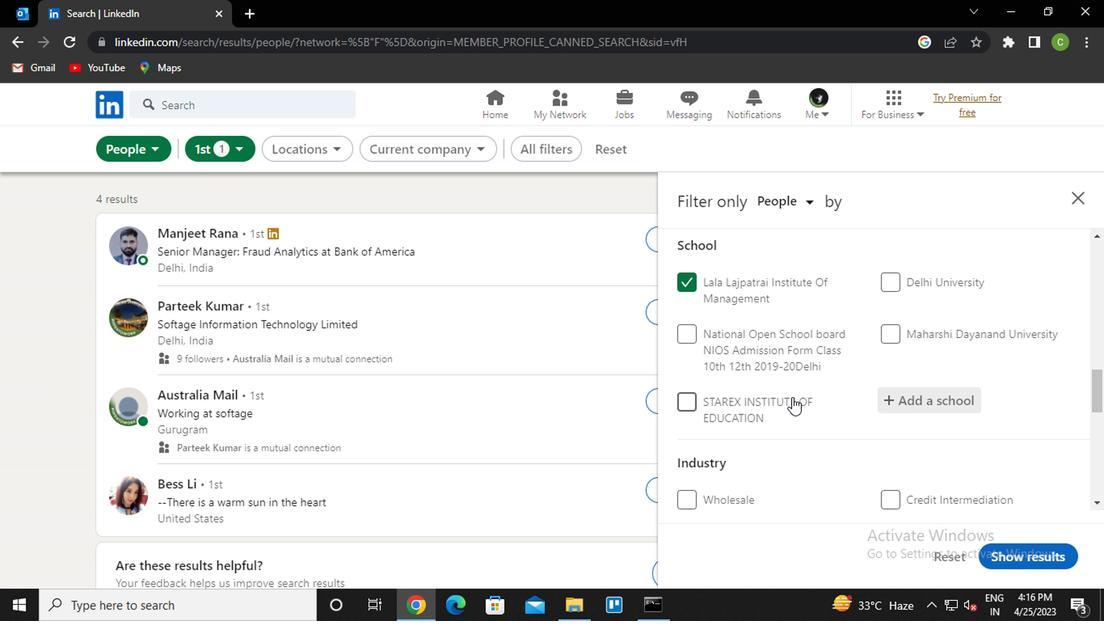 
Action: Mouse scrolled (792, 389) with delta (0, 0)
Screenshot: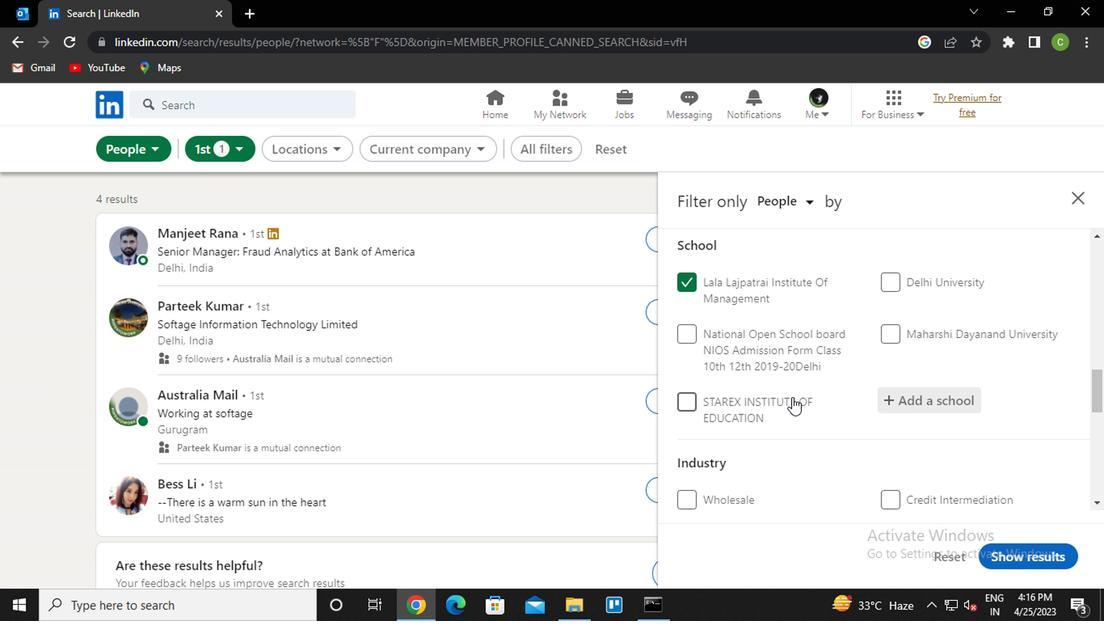 
Action: Mouse moved to (792, 402)
Screenshot: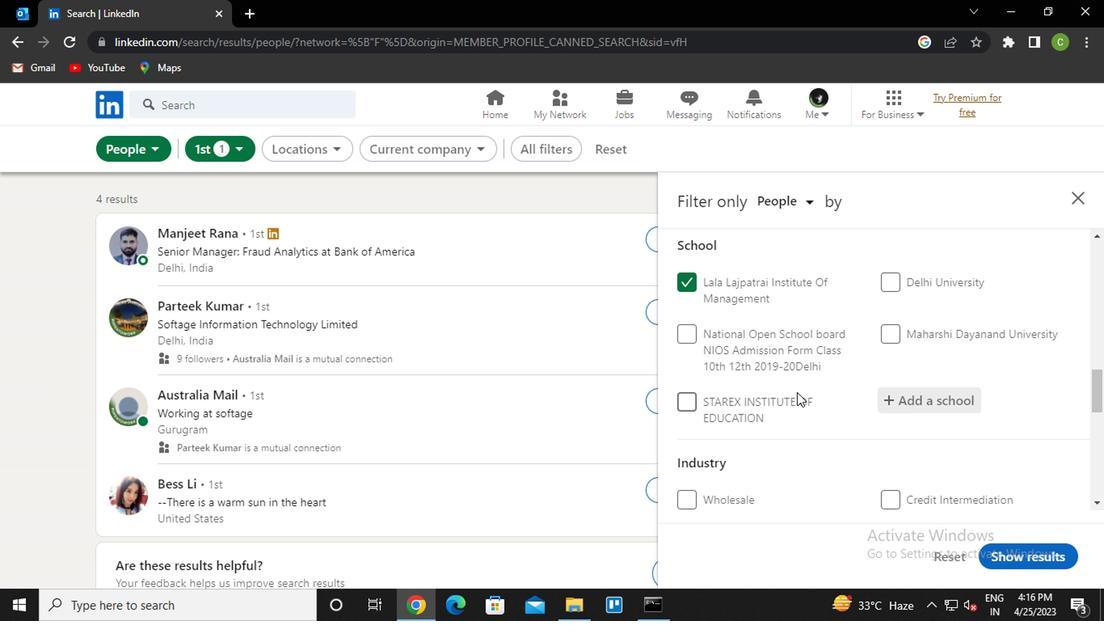 
Action: Mouse scrolled (792, 401) with delta (0, 0)
Screenshot: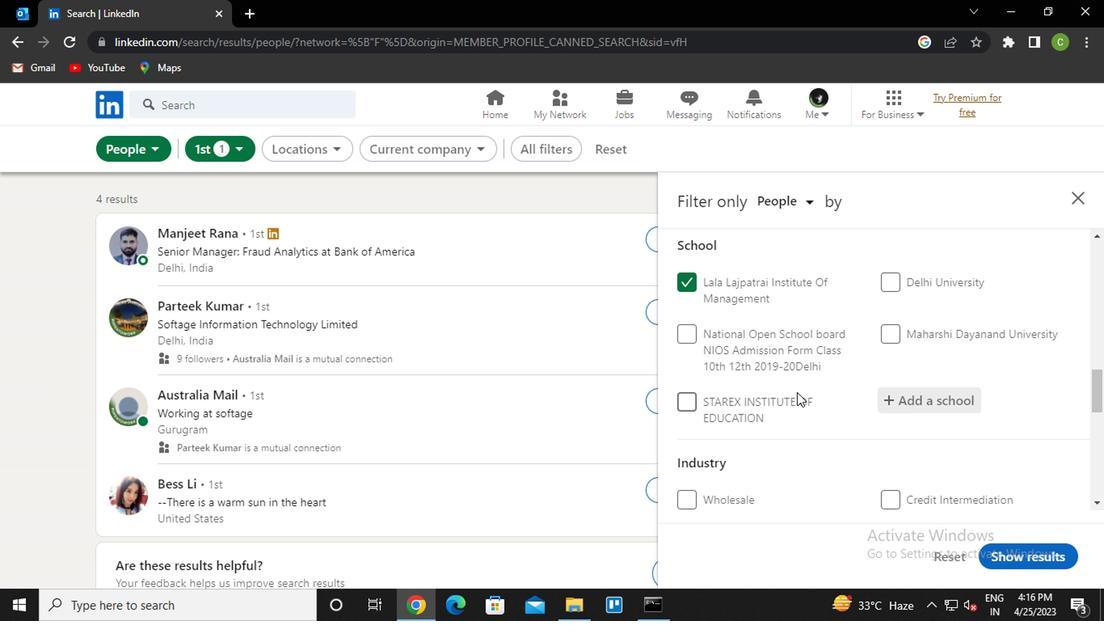 
Action: Mouse moved to (906, 405)
Screenshot: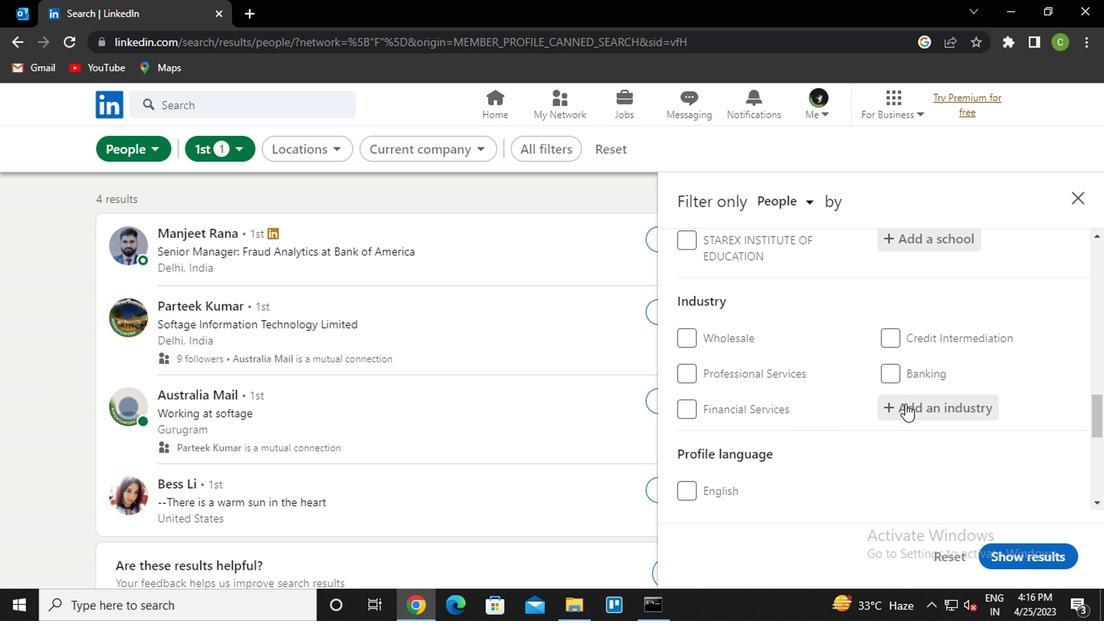 
Action: Mouse pressed left at (906, 405)
Screenshot: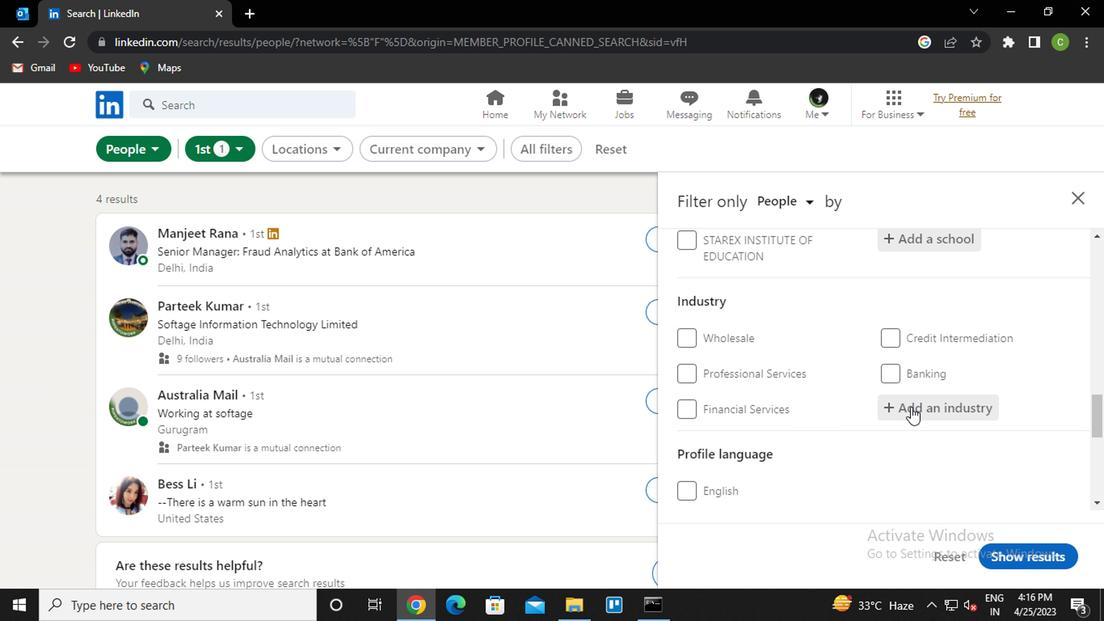 
Action: Key pressed motor
Screenshot: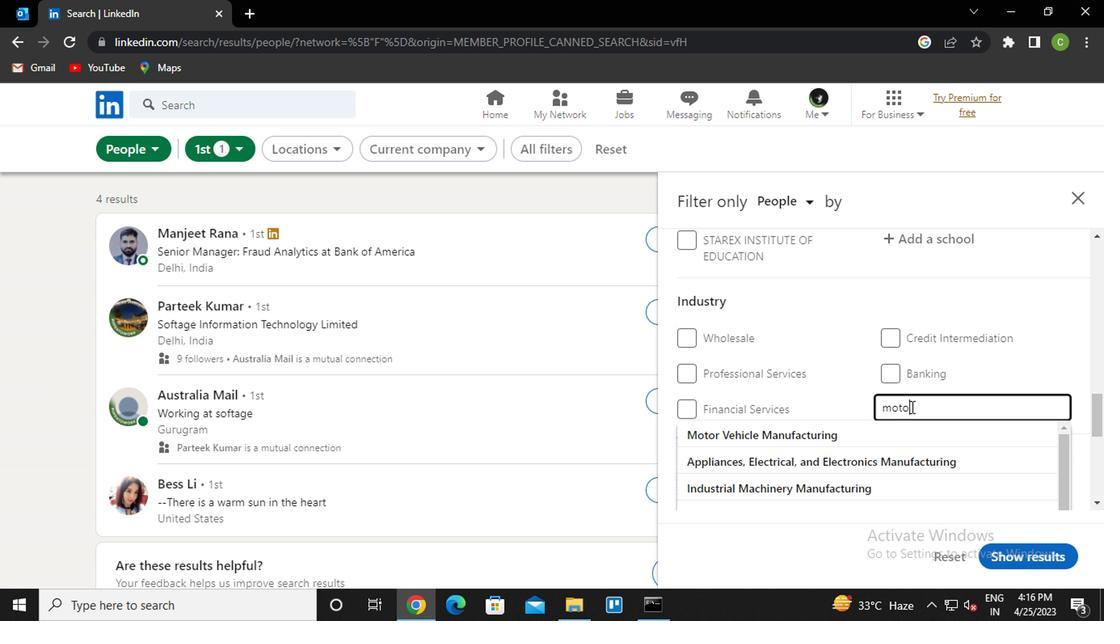 
Action: Mouse moved to (907, 405)
Screenshot: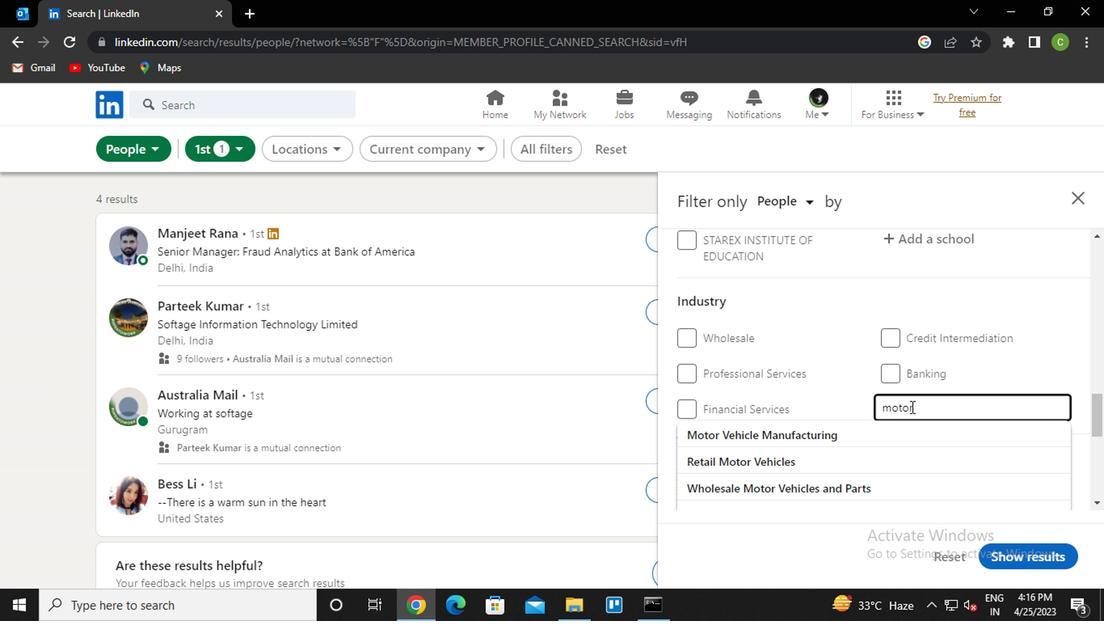 
Action: Key pressed <Key.down><Key.down><Key.down><Key.down><Key.down><Key.down><Key.down><Key.down><Key.enter>
Screenshot: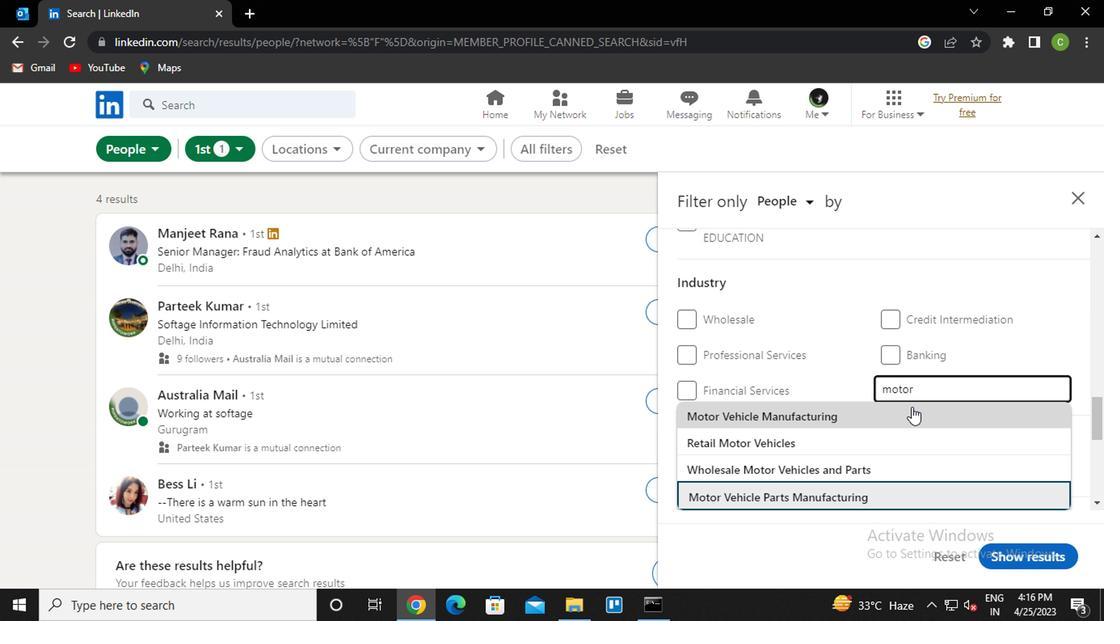 
Action: Mouse moved to (890, 300)
Screenshot: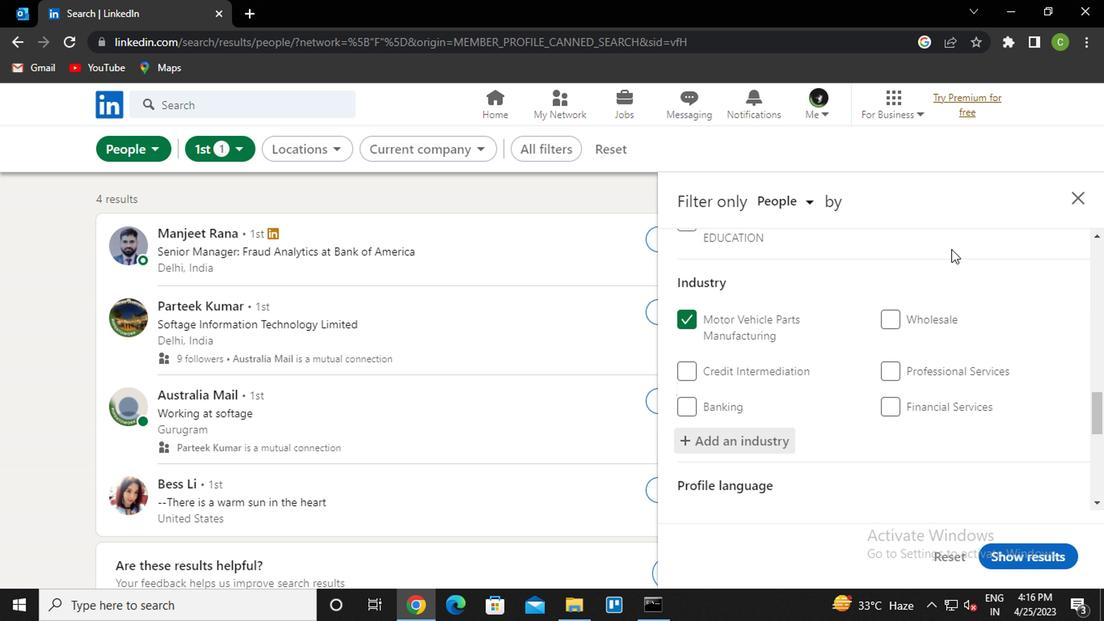 
Action: Mouse scrolled (890, 300) with delta (0, 0)
Screenshot: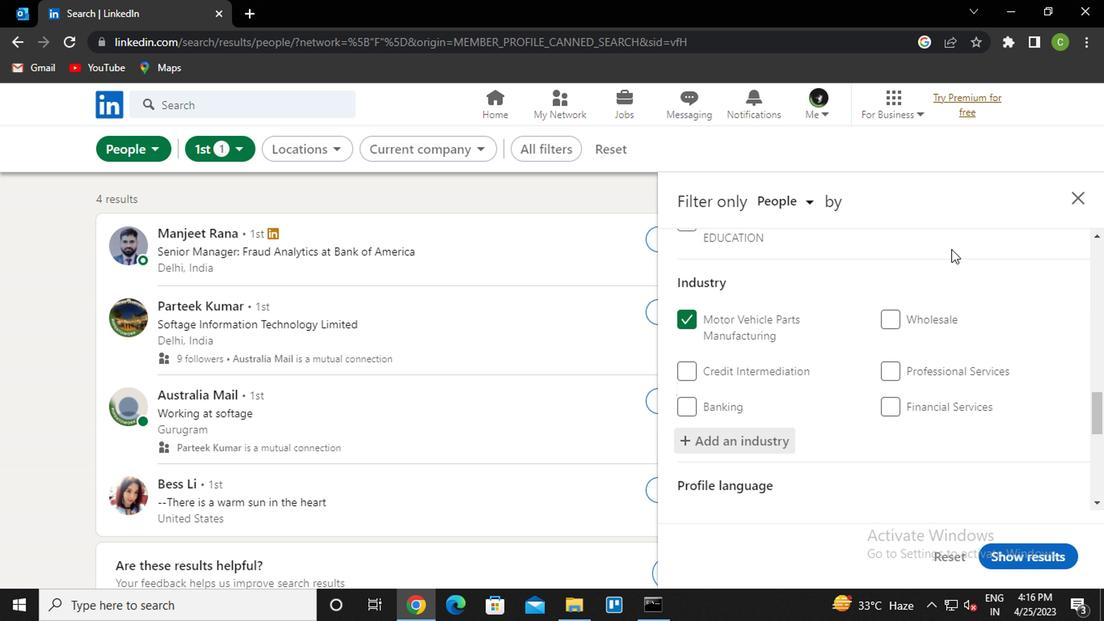 
Action: Mouse moved to (872, 349)
Screenshot: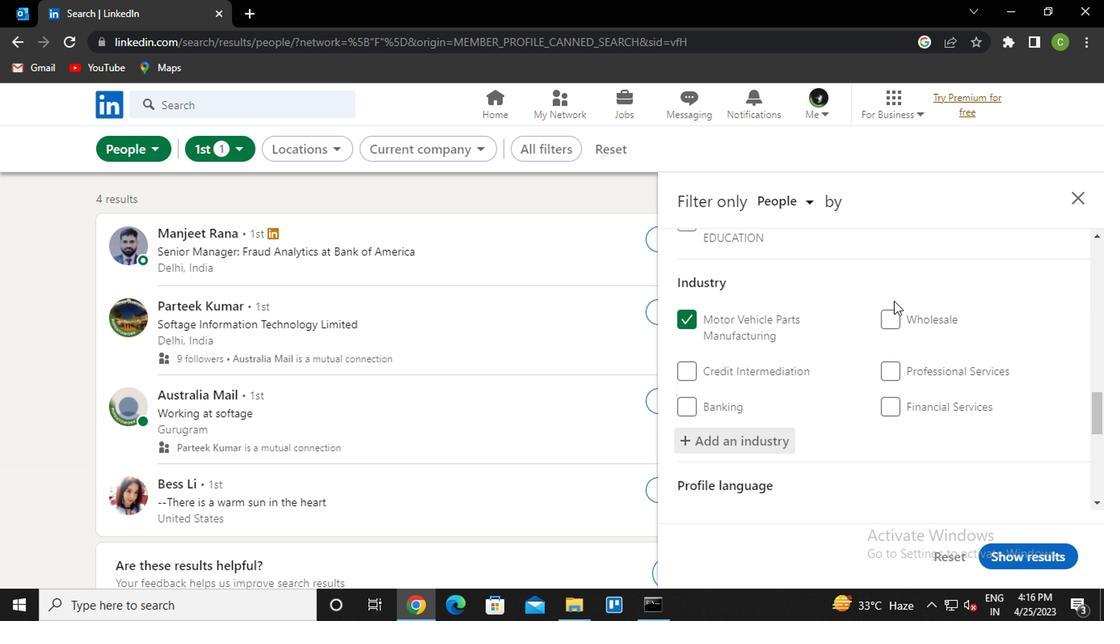 
Action: Mouse scrolled (872, 347) with delta (0, -1)
Screenshot: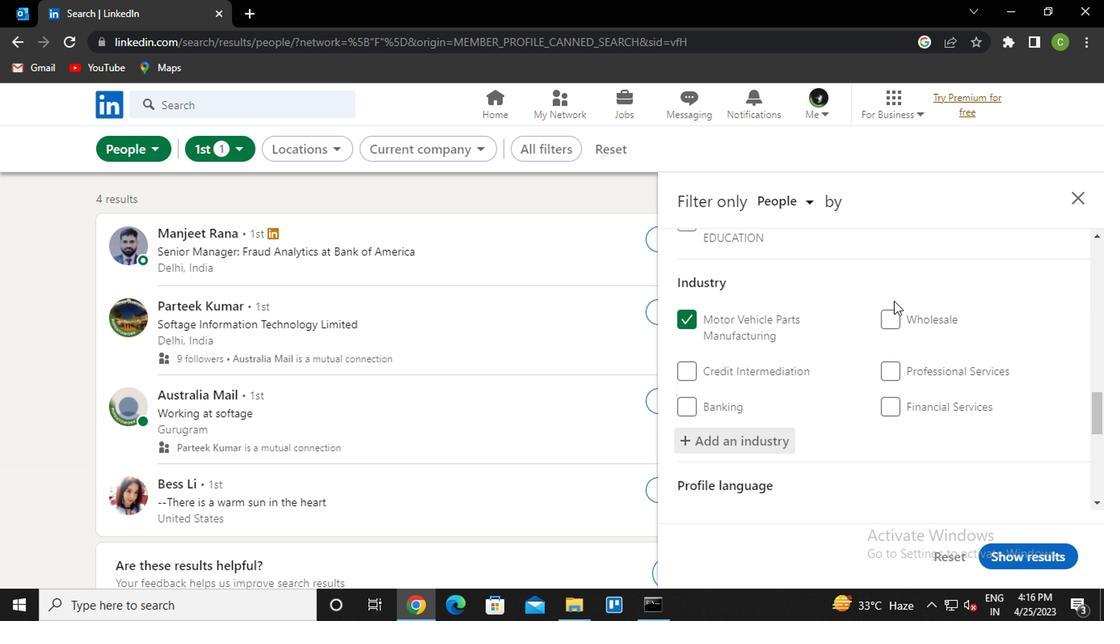 
Action: Mouse moved to (830, 408)
Screenshot: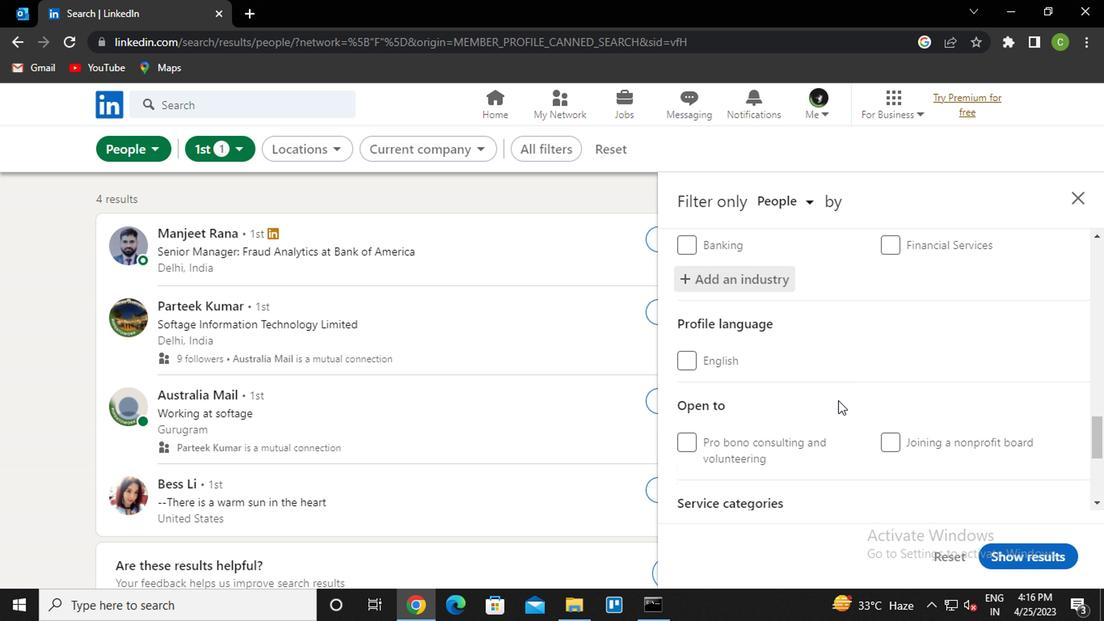 
Action: Mouse scrolled (830, 407) with delta (0, 0)
Screenshot: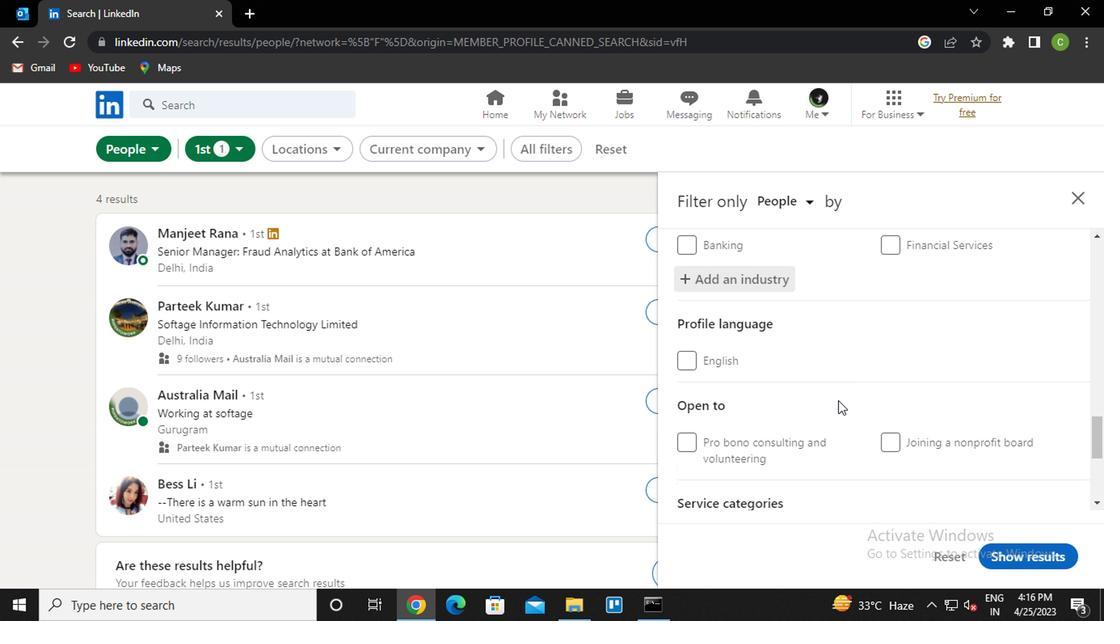 
Action: Mouse moved to (740, 446)
Screenshot: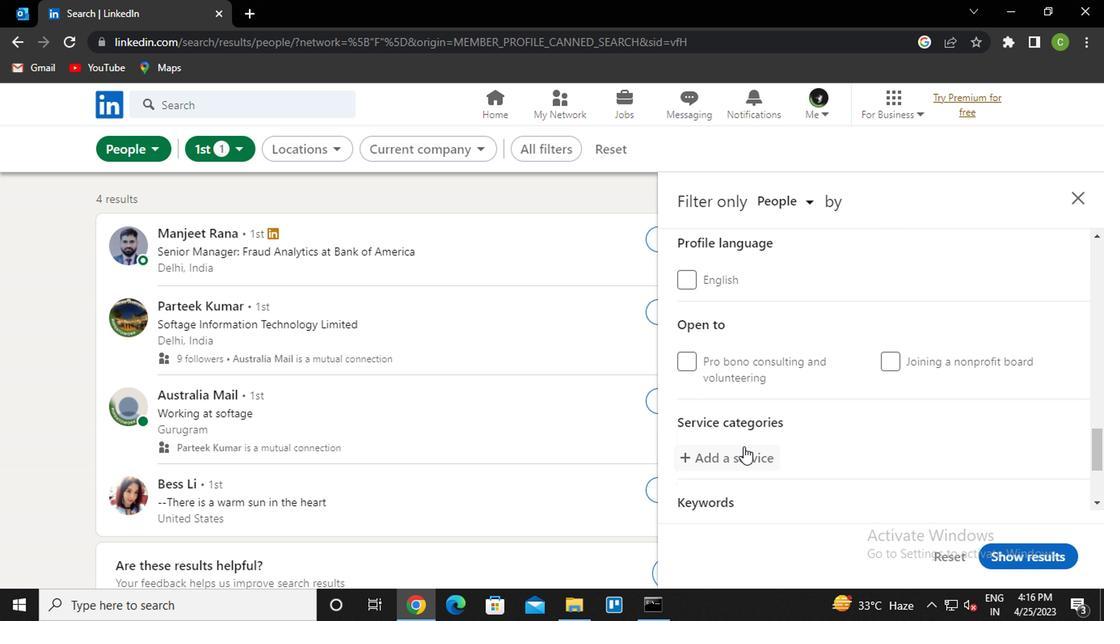
Action: Mouse pressed left at (740, 446)
Screenshot: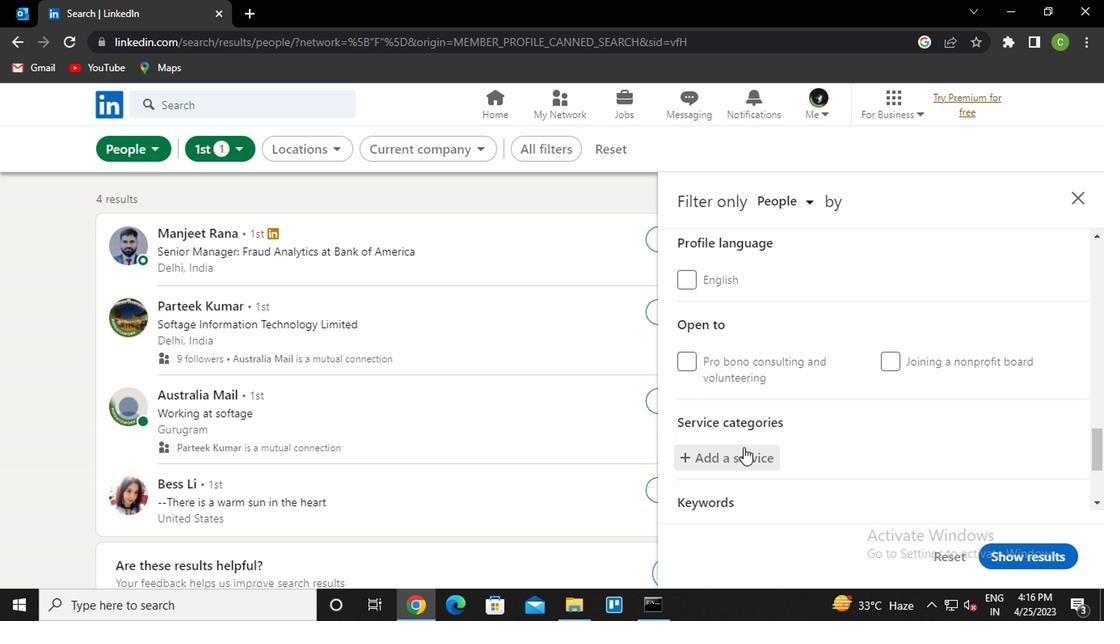 
Action: Key pressed <Key.caps_lock>ux<Key.space><Key.down><Key.enter>
Screenshot: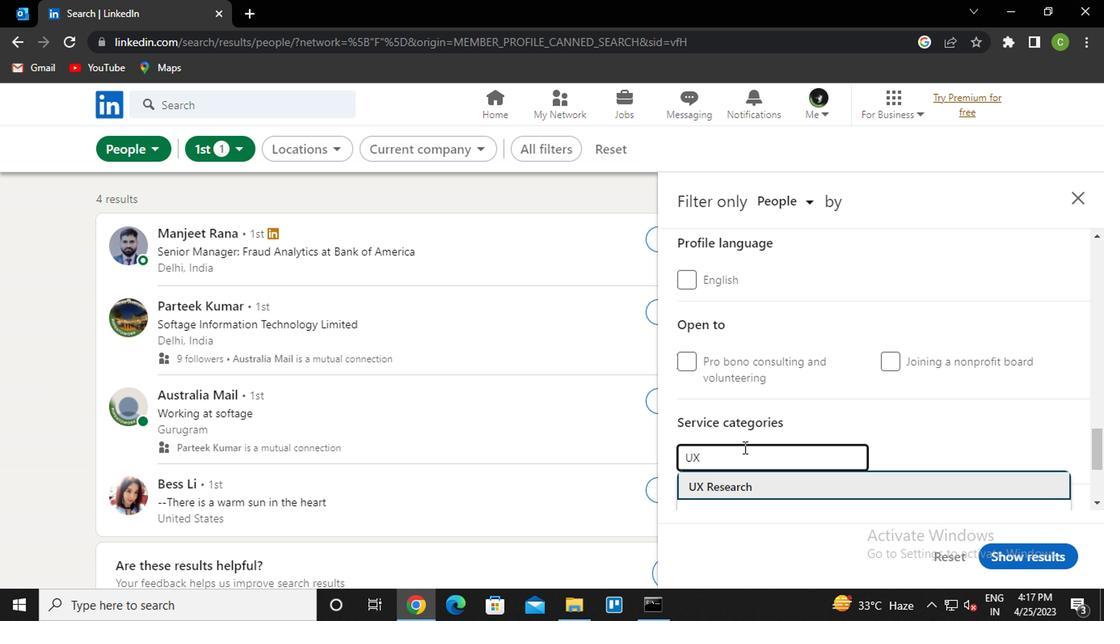
Action: Mouse moved to (782, 461)
Screenshot: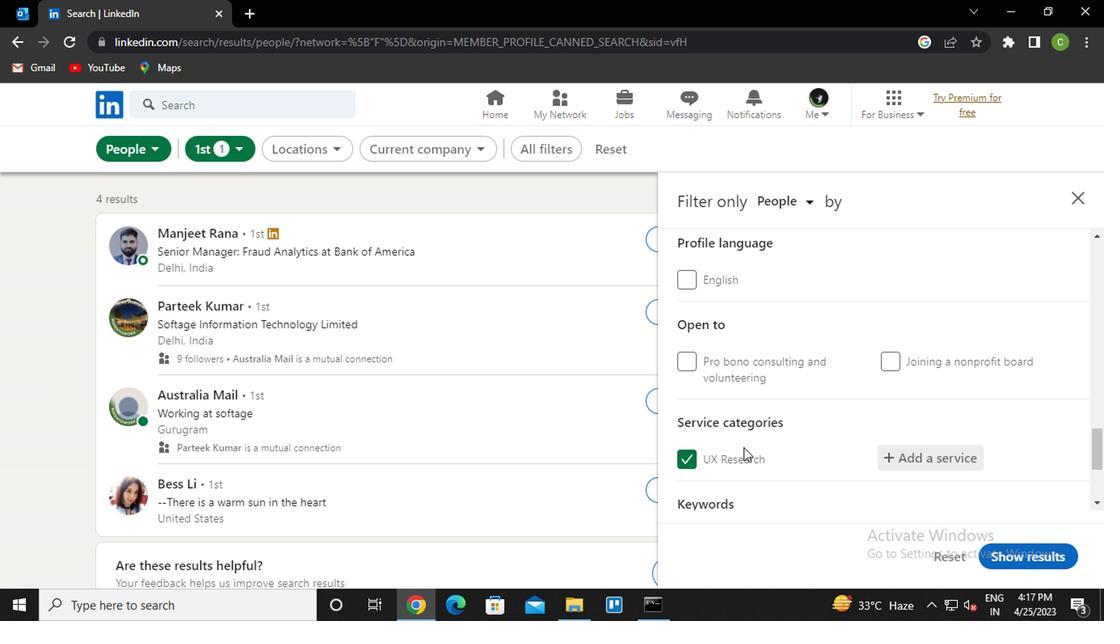 
Action: Mouse scrolled (782, 460) with delta (0, 0)
Screenshot: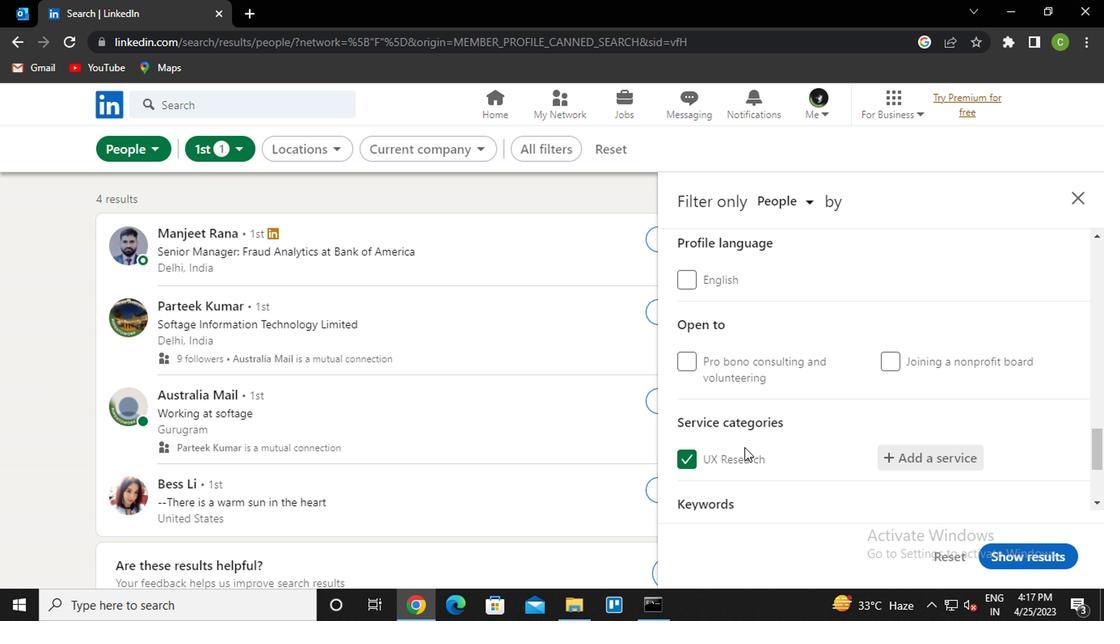 
Action: Mouse moved to (783, 461)
Screenshot: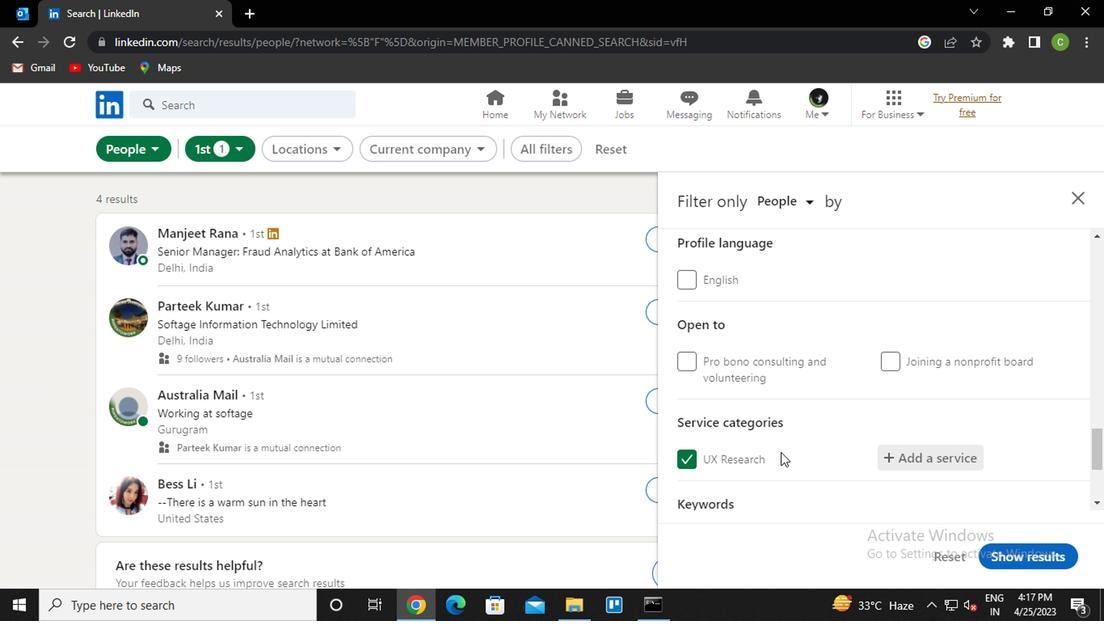 
Action: Mouse scrolled (783, 460) with delta (0, 0)
Screenshot: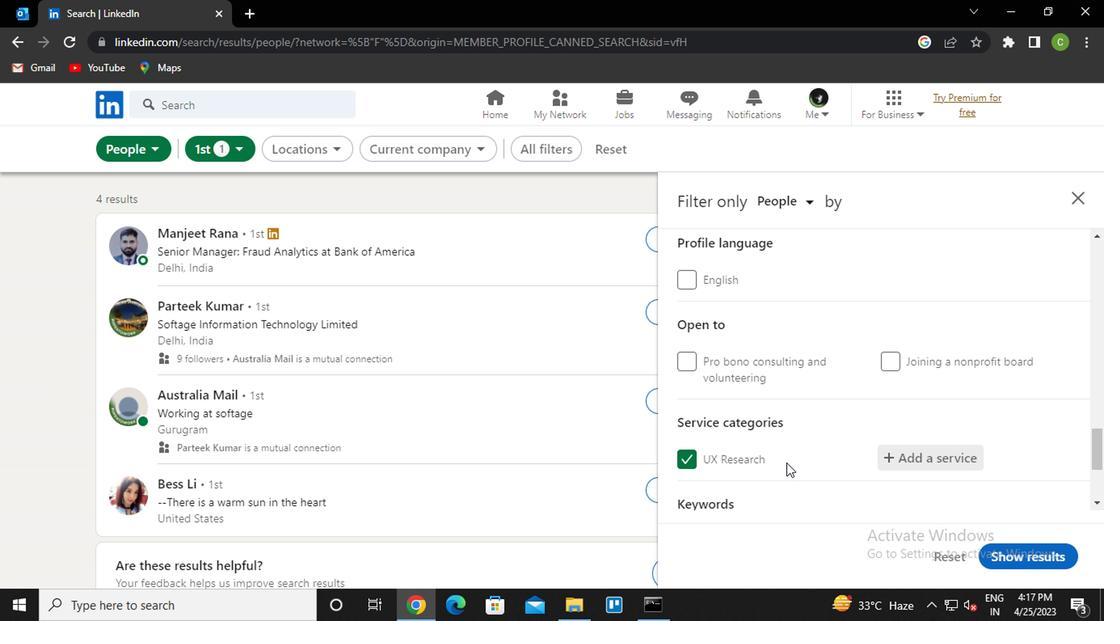 
Action: Mouse moved to (761, 452)
Screenshot: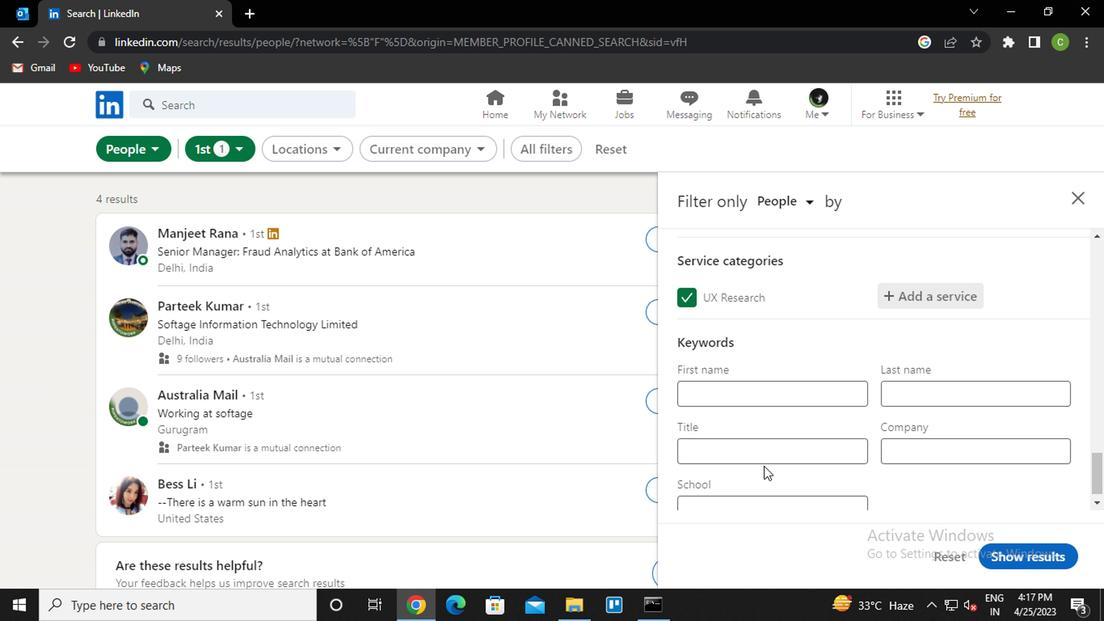 
Action: Mouse pressed left at (761, 452)
Screenshot: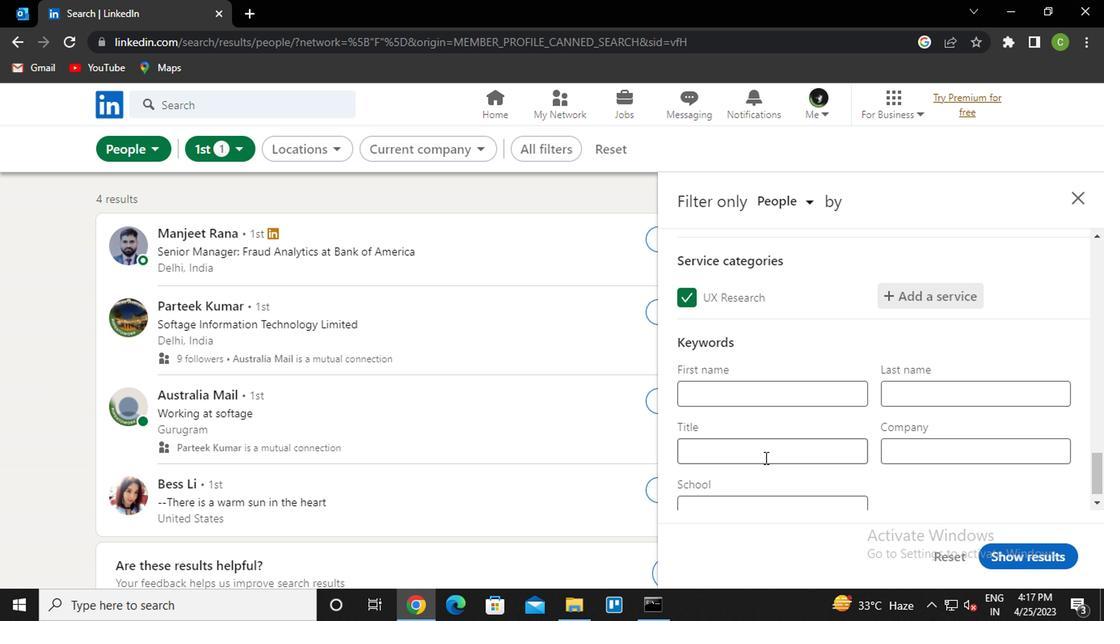 
Action: Key pressed <Key.caps_lock><Key.caps_lock>s<Key.caps_lock>ound<Key.space>engineer
Screenshot: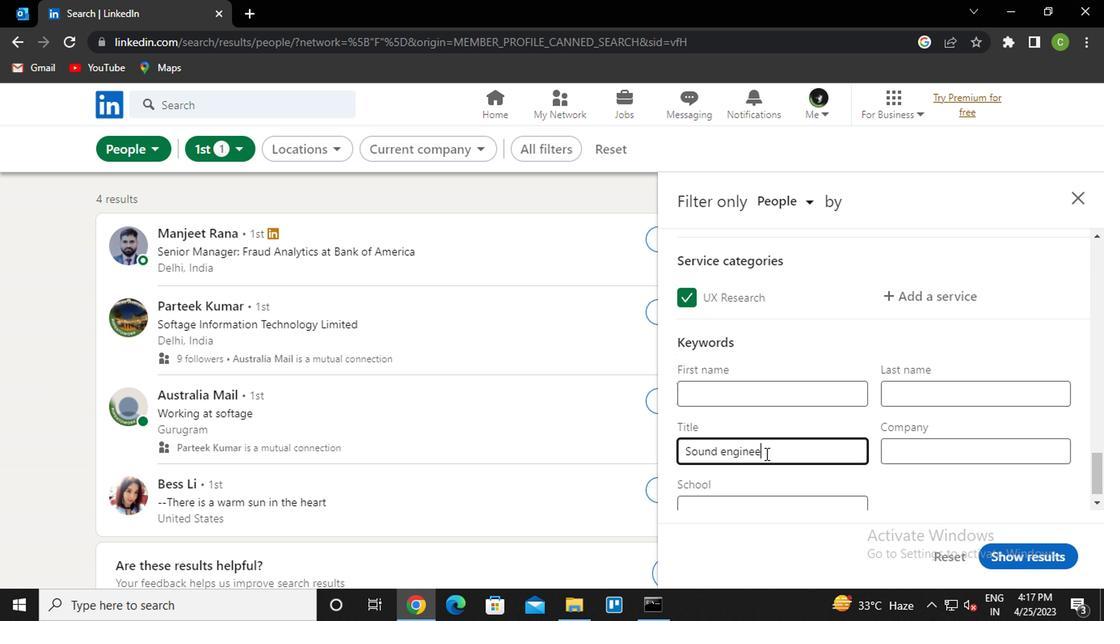 
Action: Mouse moved to (1046, 552)
Screenshot: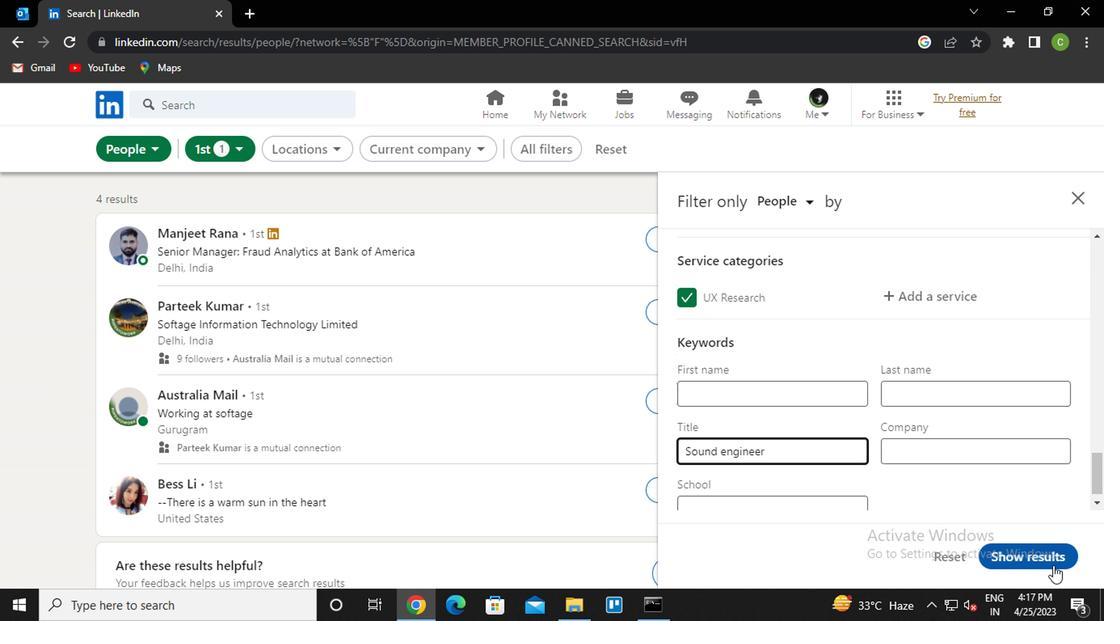 
Action: Mouse pressed left at (1046, 552)
Screenshot: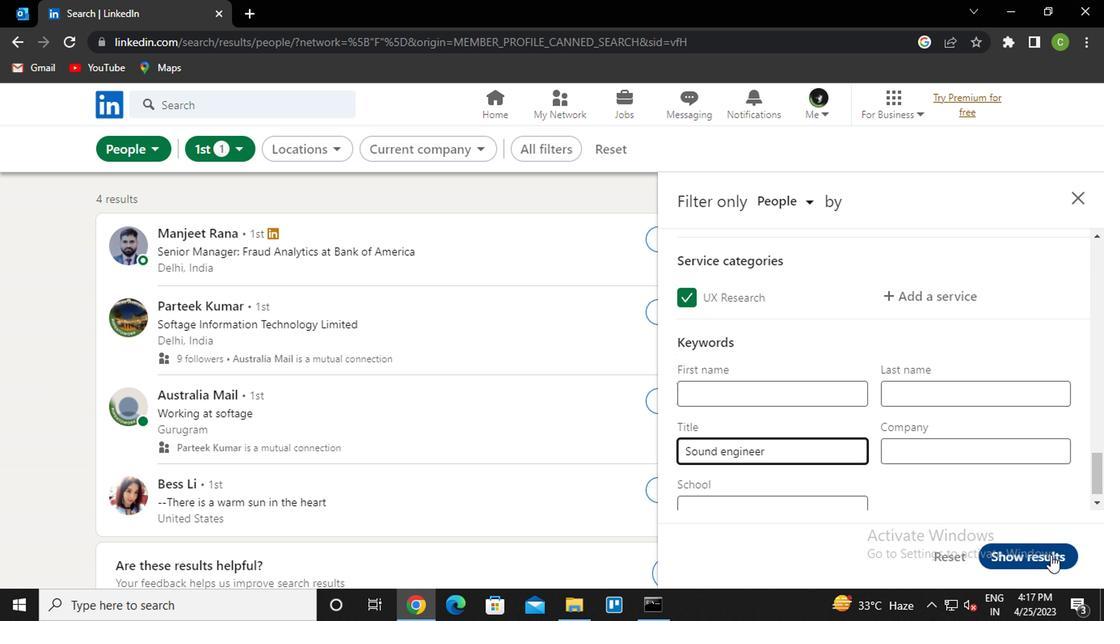
Action: Mouse moved to (549, 478)
Screenshot: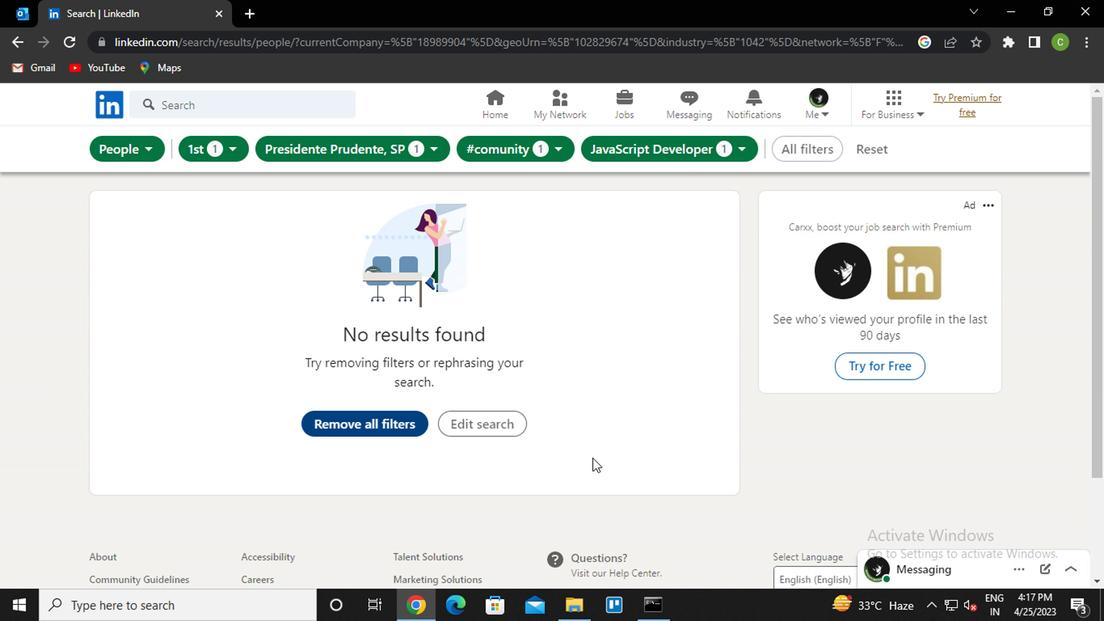 
